 Task: Forward email as attachment with the signature Gunner Ward with the subject Cancellation of a meeting from softage.8@softage.net to softage.7@softage.net and softage.9@softage.net with BCC to softage.10@softage.net with the message I am writing to confirm the details of the project scope document.
Action: Mouse moved to (89, 104)
Screenshot: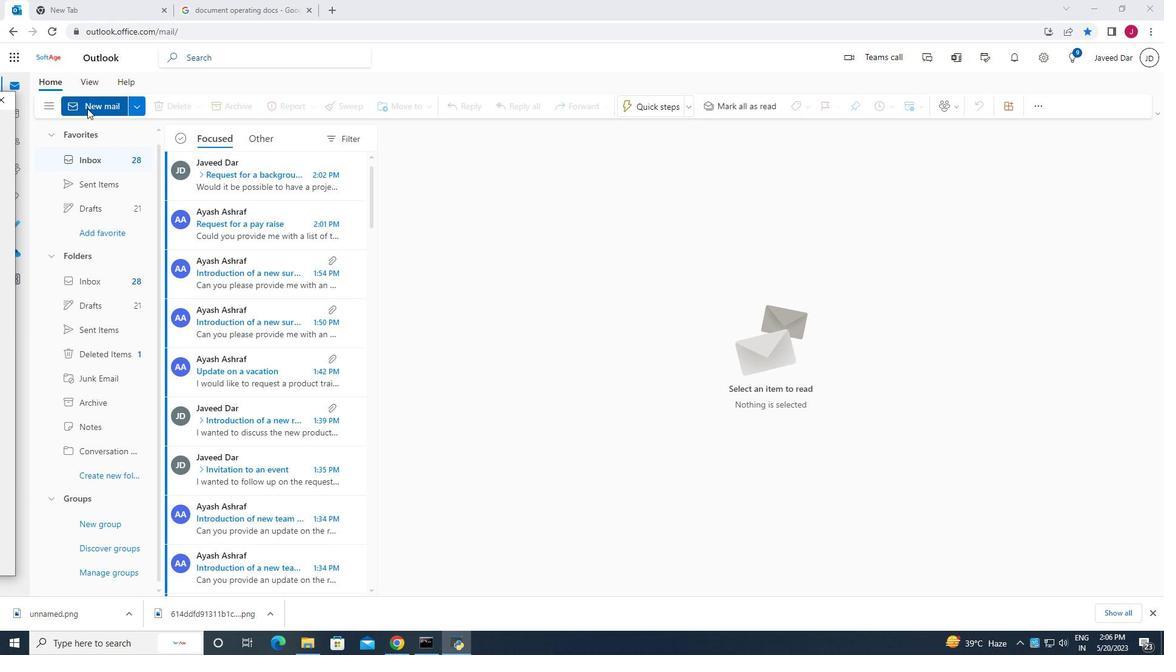 
Action: Mouse pressed left at (89, 104)
Screenshot: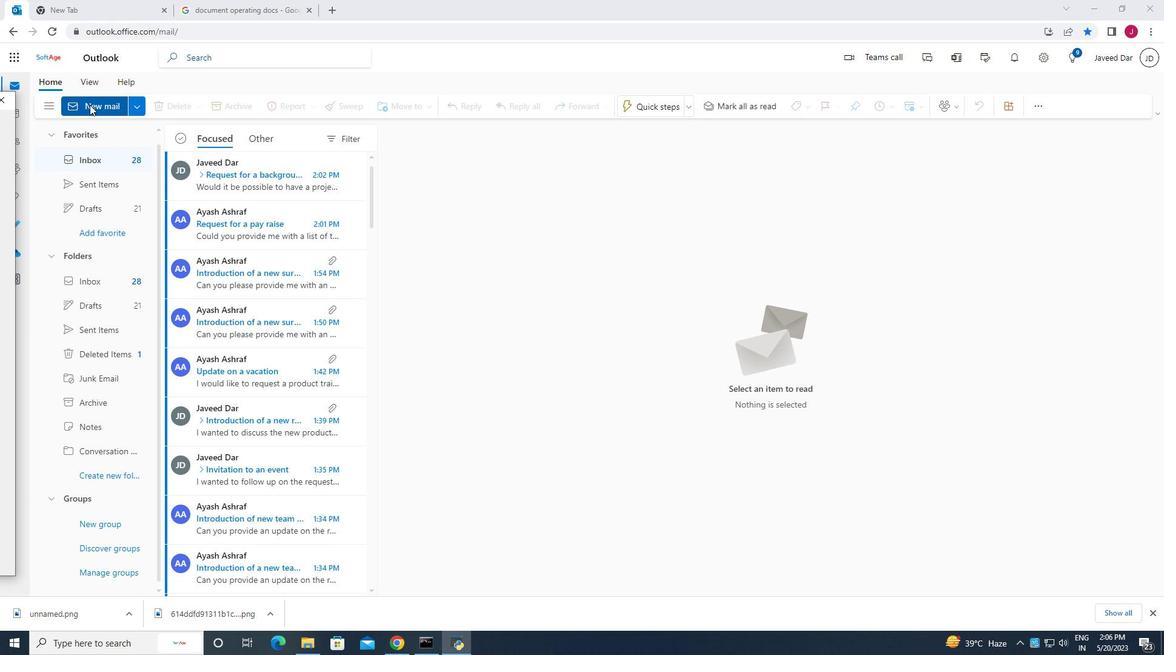 
Action: Mouse moved to (428, 232)
Screenshot: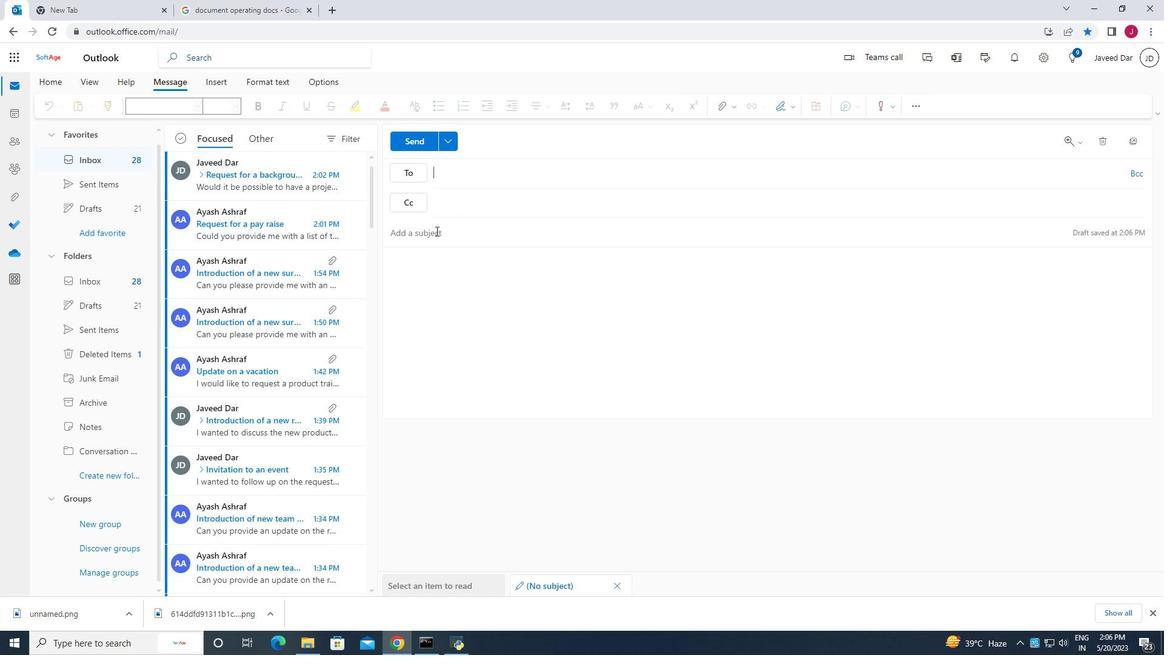 
Action: Mouse pressed left at (428, 232)
Screenshot: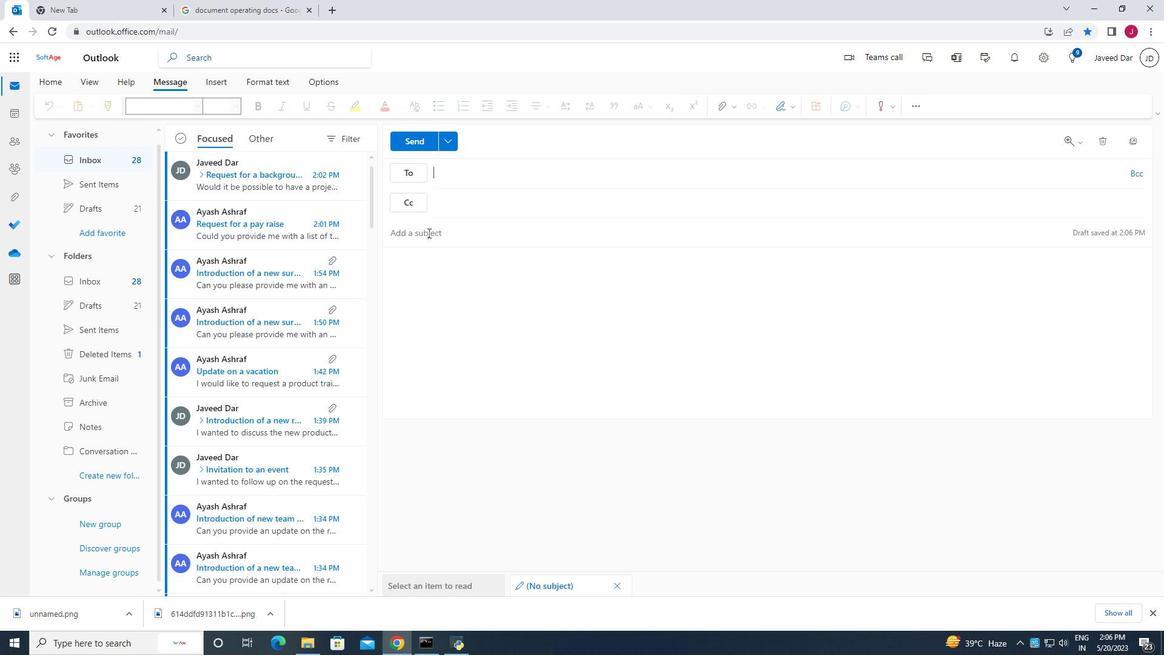 
Action: Key pressed <Key.caps_lock>C<Key.caps_lock>ancelle<Key.backspace>tion<Key.space>of<Key.space>a<Key.space>meeting<Key.space>
Screenshot: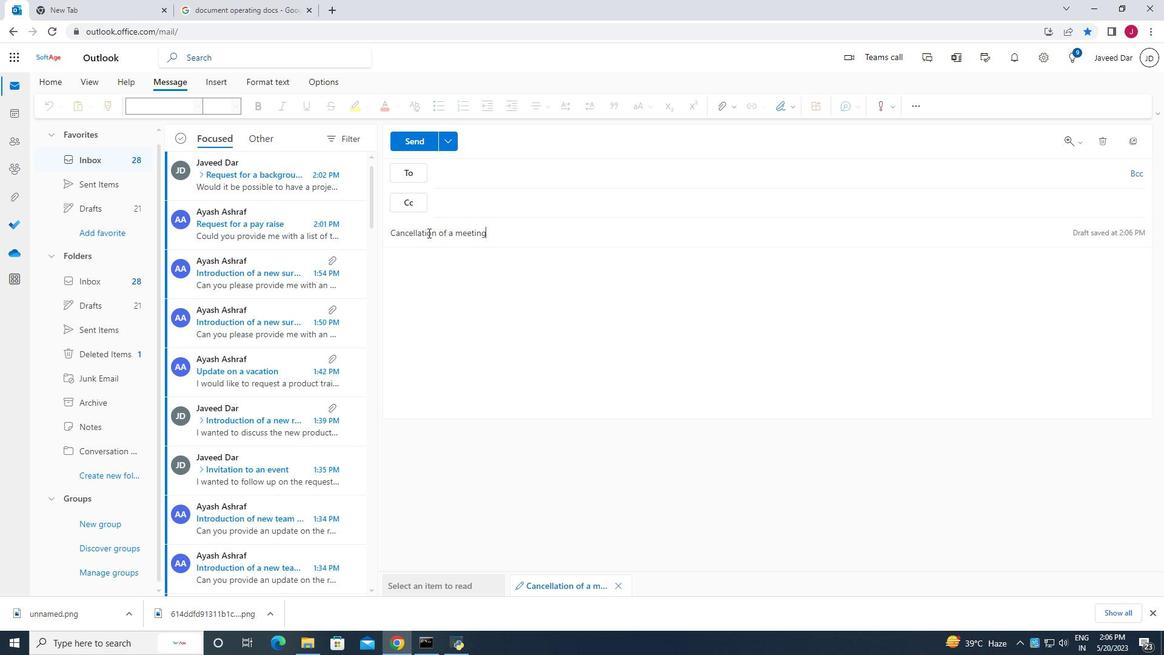 
Action: Mouse moved to (777, 111)
Screenshot: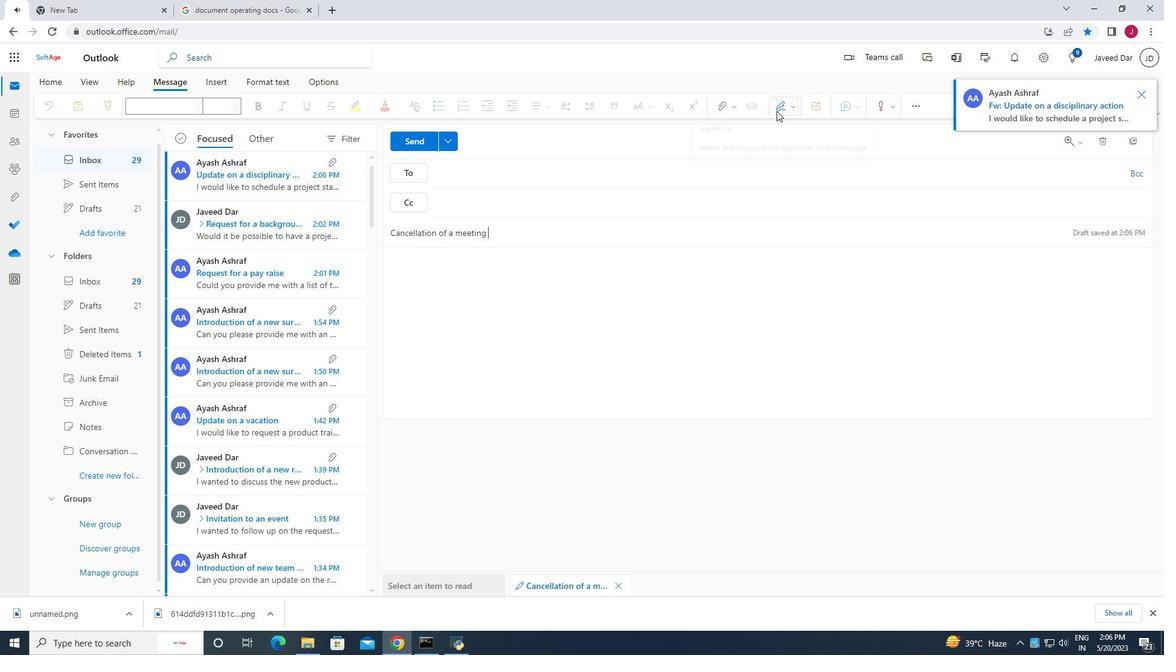 
Action: Mouse pressed left at (777, 111)
Screenshot: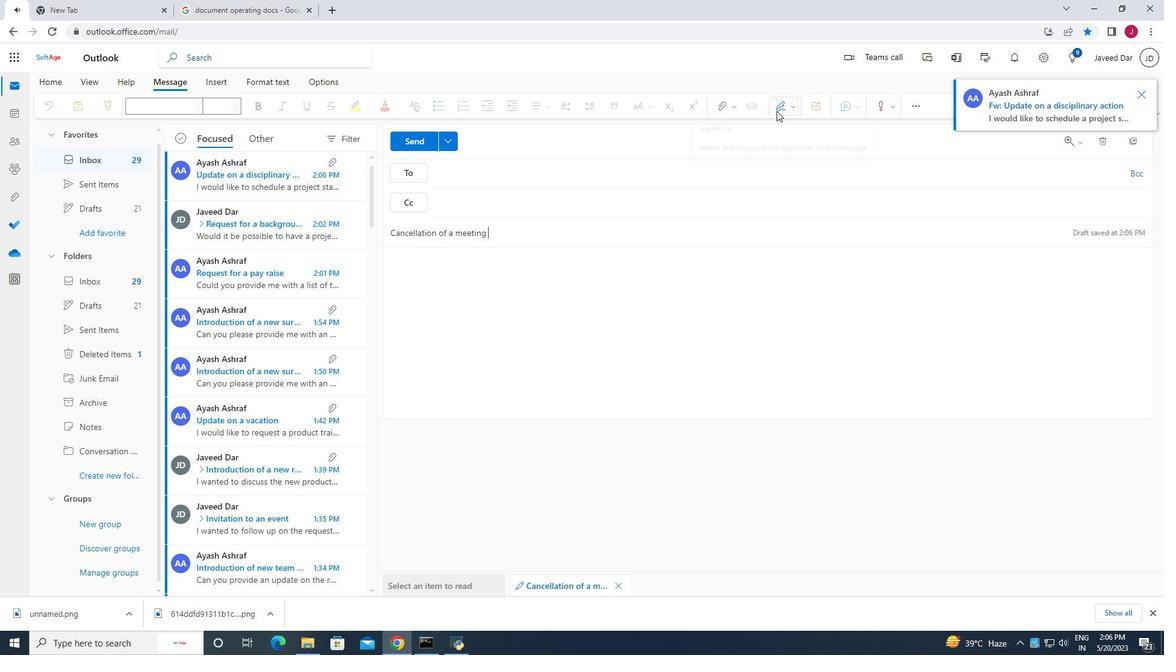 
Action: Mouse moved to (741, 156)
Screenshot: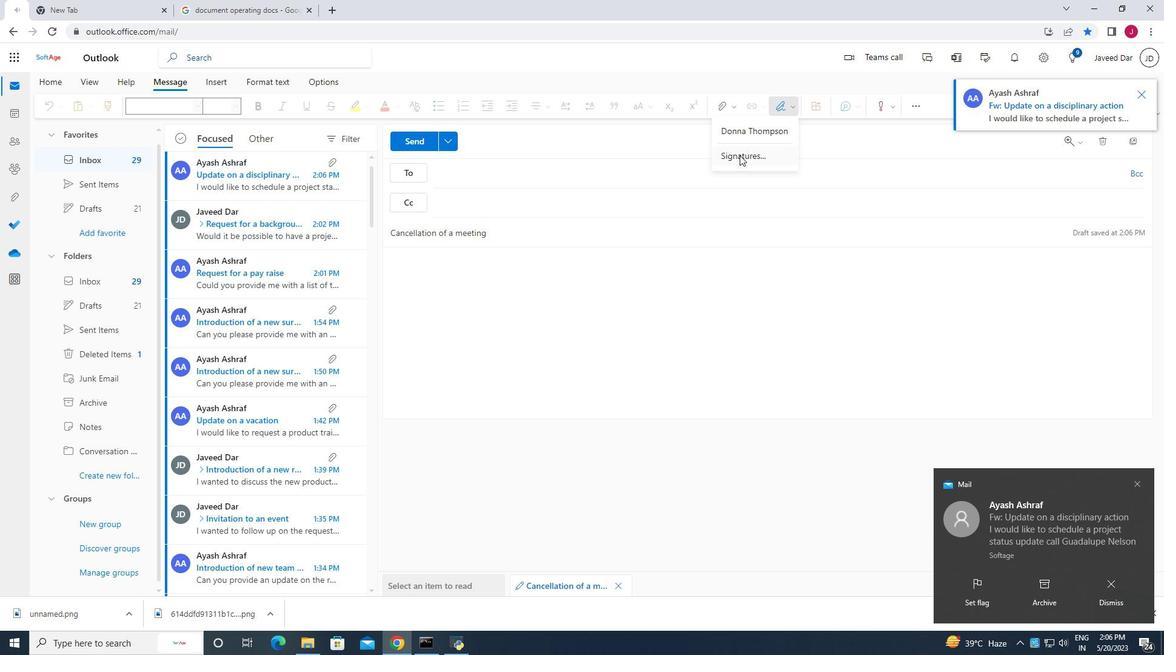 
Action: Mouse pressed left at (741, 156)
Screenshot: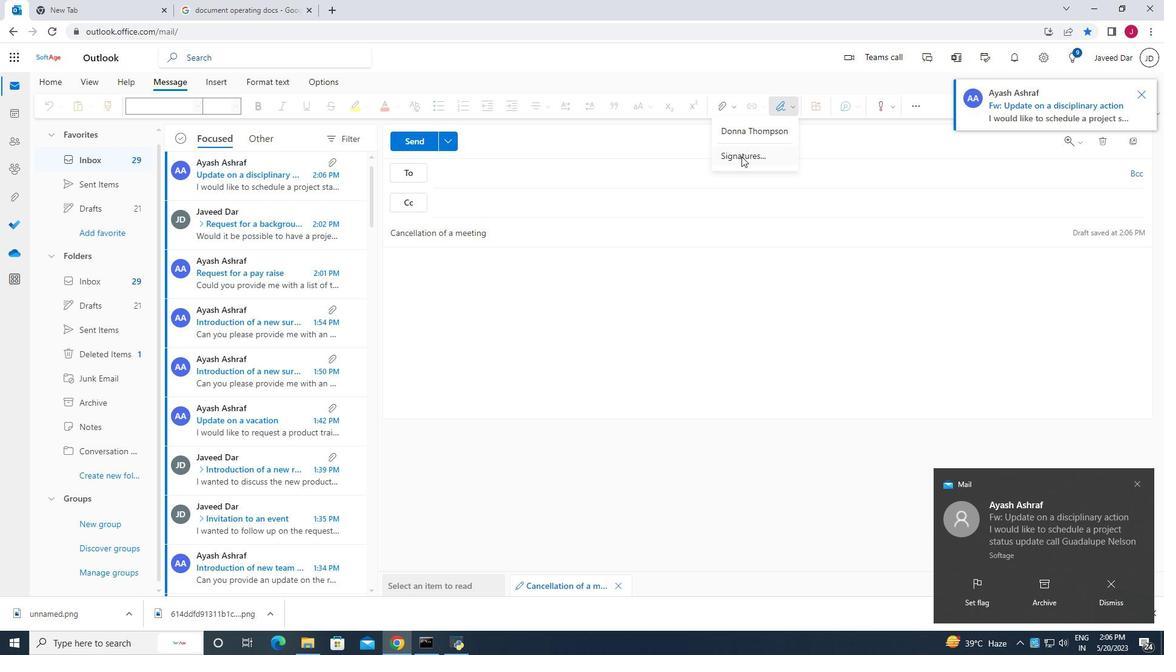 
Action: Mouse moved to (828, 206)
Screenshot: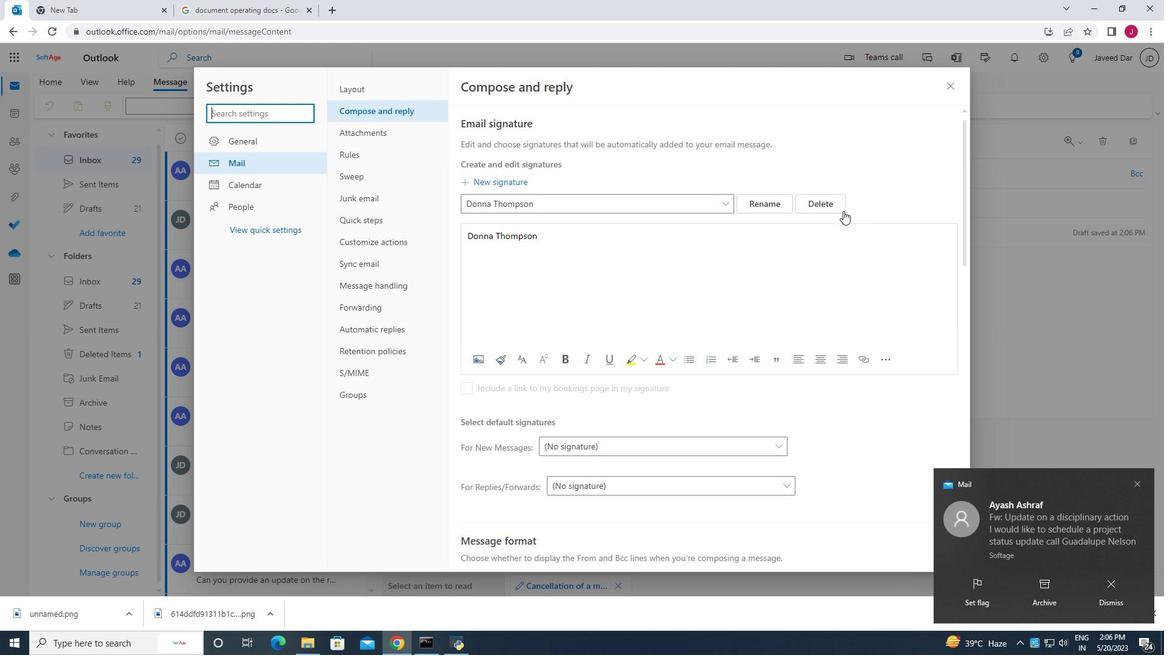 
Action: Mouse pressed left at (828, 206)
Screenshot: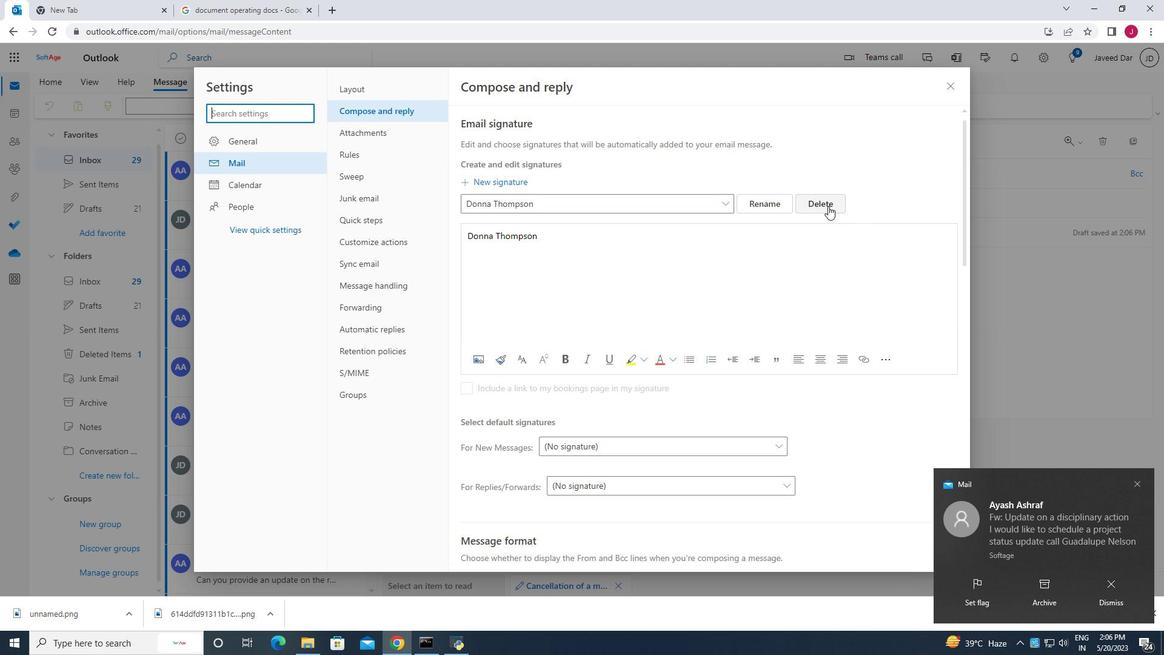 
Action: Mouse moved to (1137, 484)
Screenshot: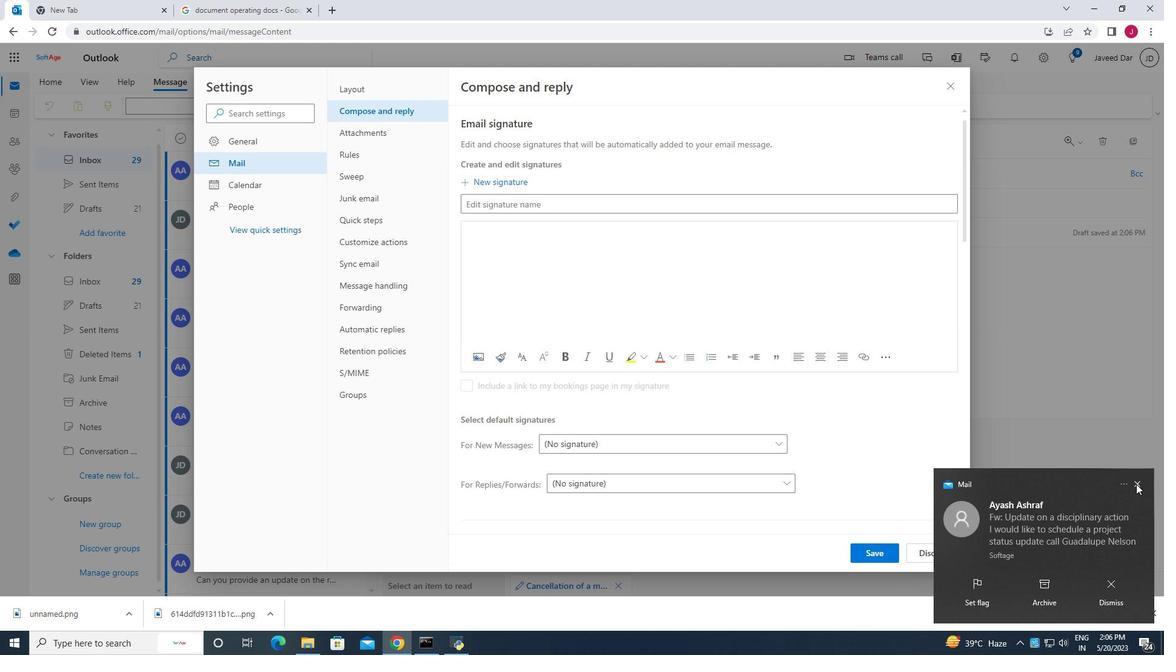 
Action: Mouse pressed left at (1137, 484)
Screenshot: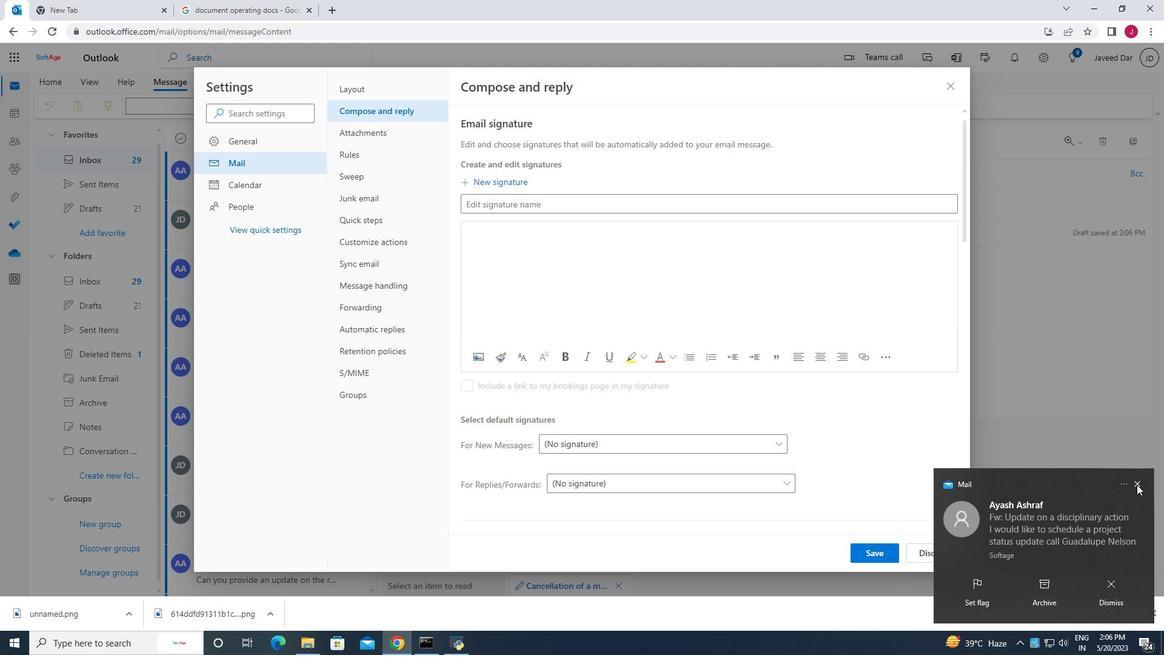 
Action: Mouse moved to (497, 201)
Screenshot: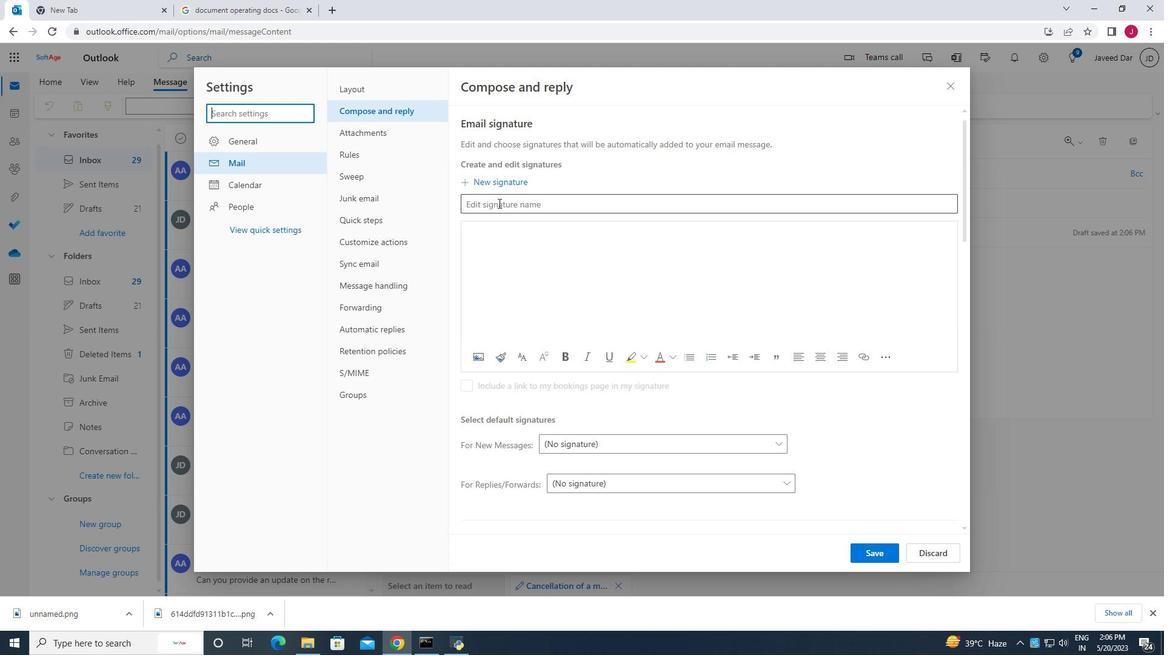 
Action: Mouse pressed left at (497, 201)
Screenshot: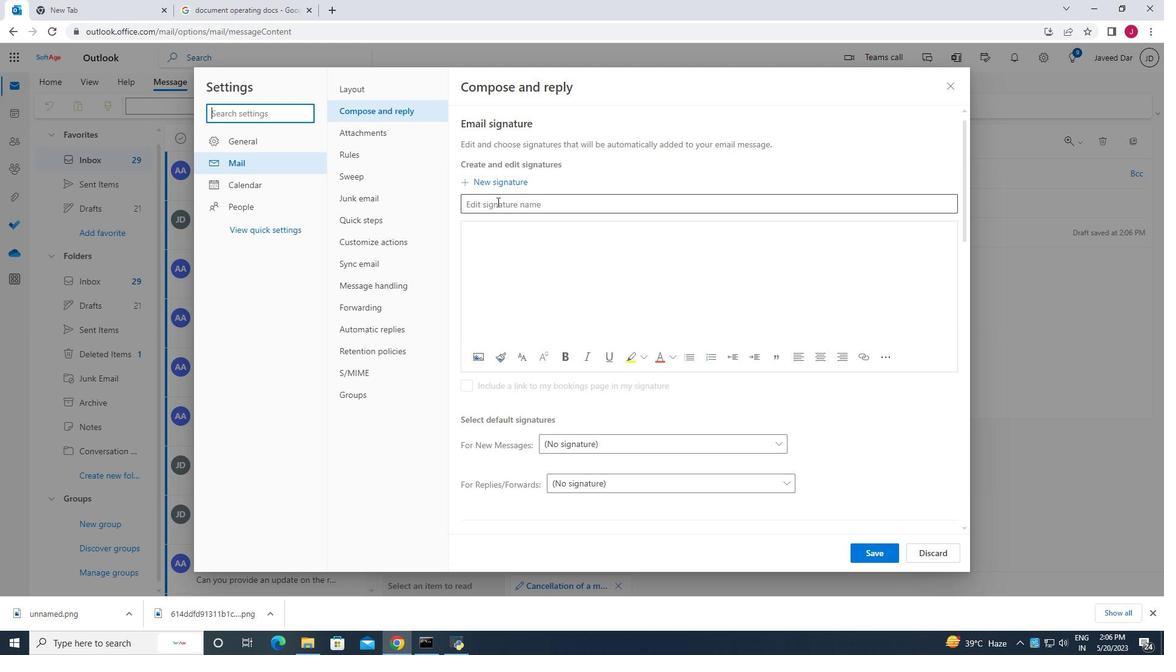 
Action: Key pressed <Key.caps_lock>G<Key.caps_lock>unner<Key.space><Key.caps_lock>W<Key.caps_lock>ard<Key.space>
Screenshot: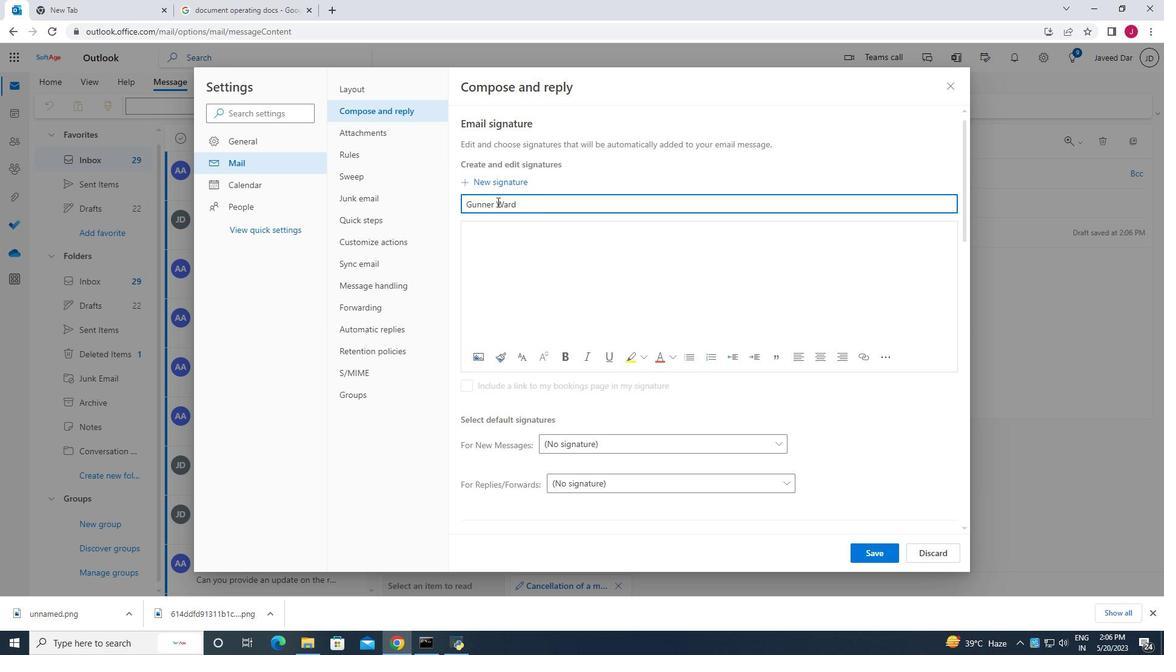 
Action: Mouse moved to (494, 238)
Screenshot: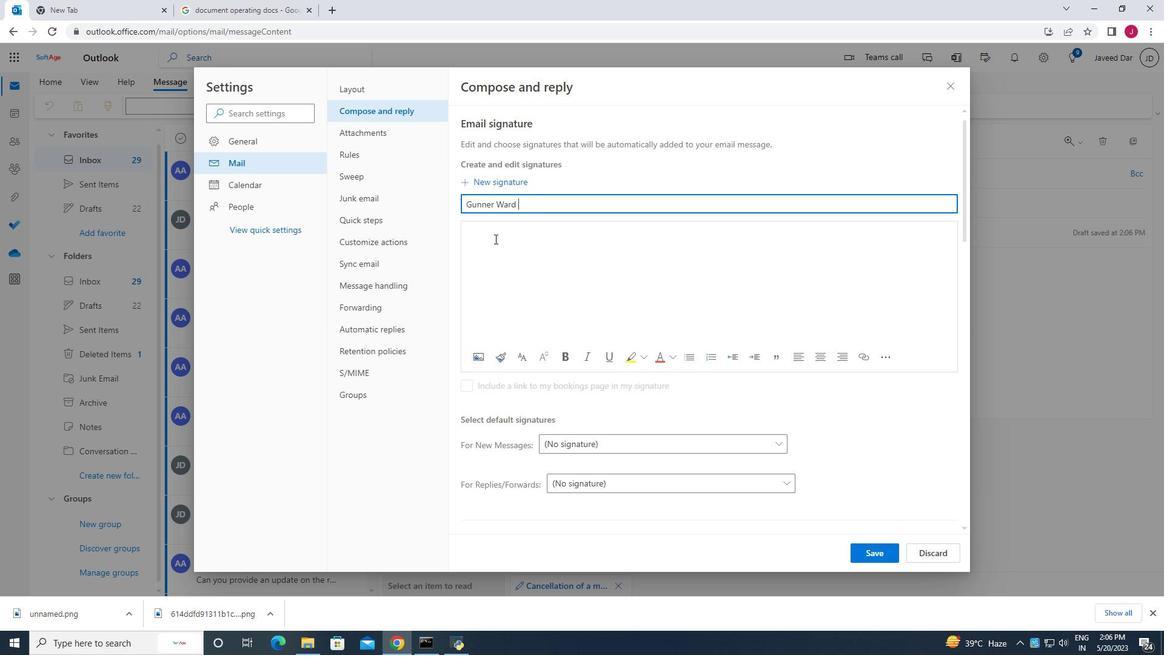 
Action: Mouse pressed left at (494, 238)
Screenshot: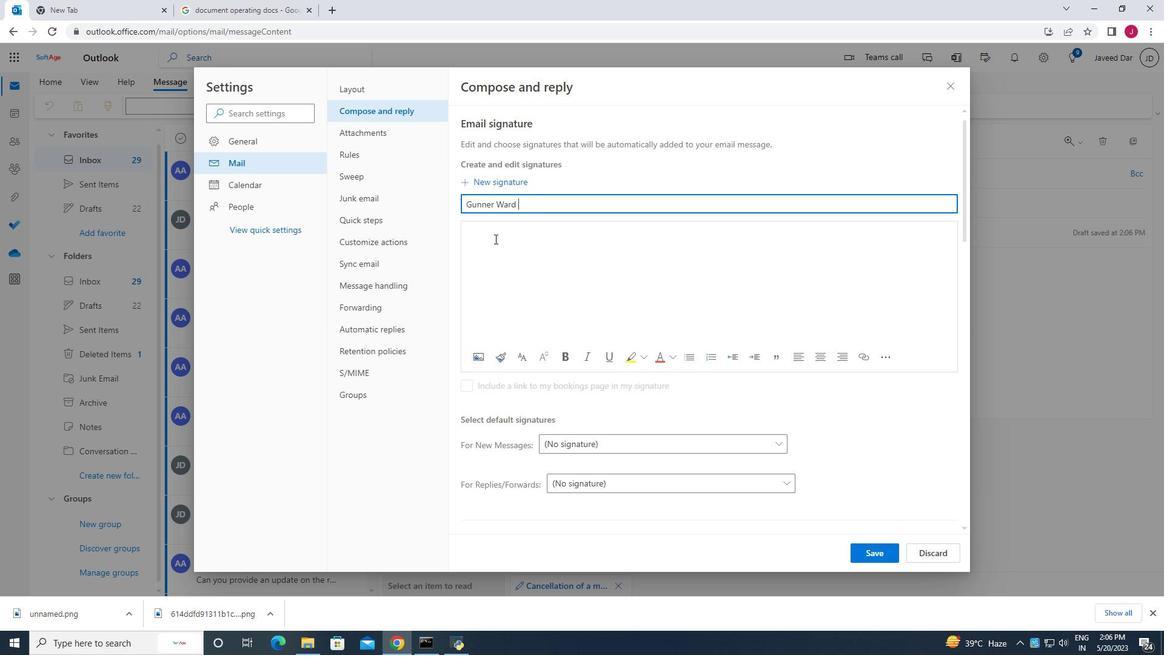 
Action: Mouse moved to (492, 238)
Screenshot: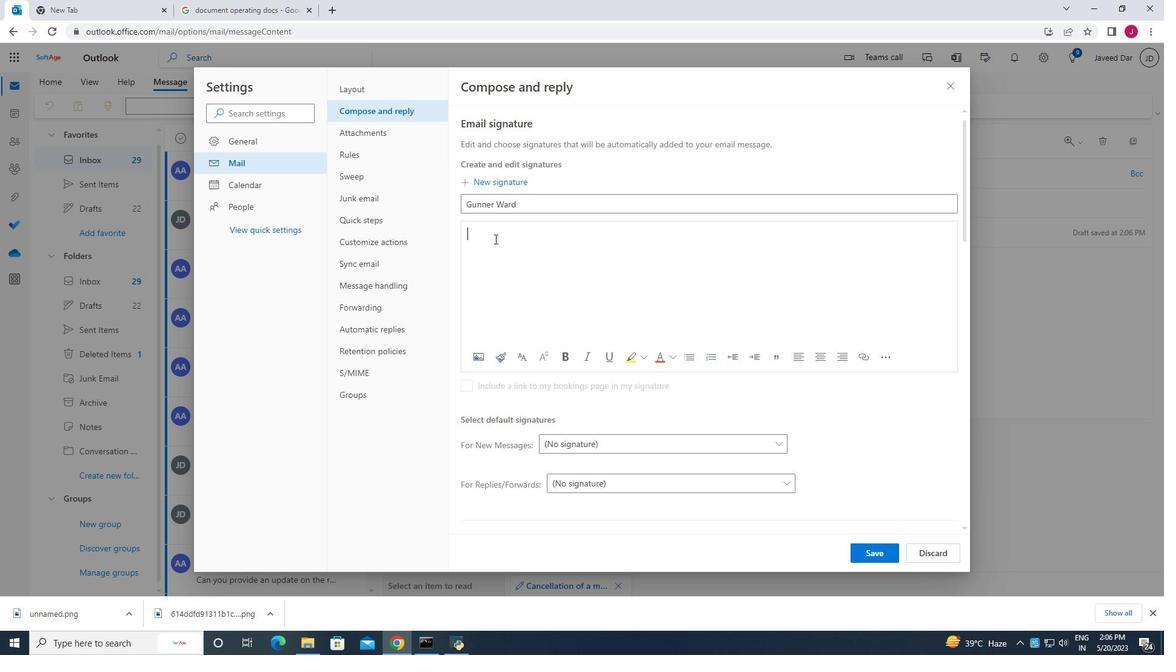 
Action: Key pressed <Key.caps_lock>G<Key.caps_lock>unner<Key.space><Key.caps_lock>W<Key.caps_lock>ard
Screenshot: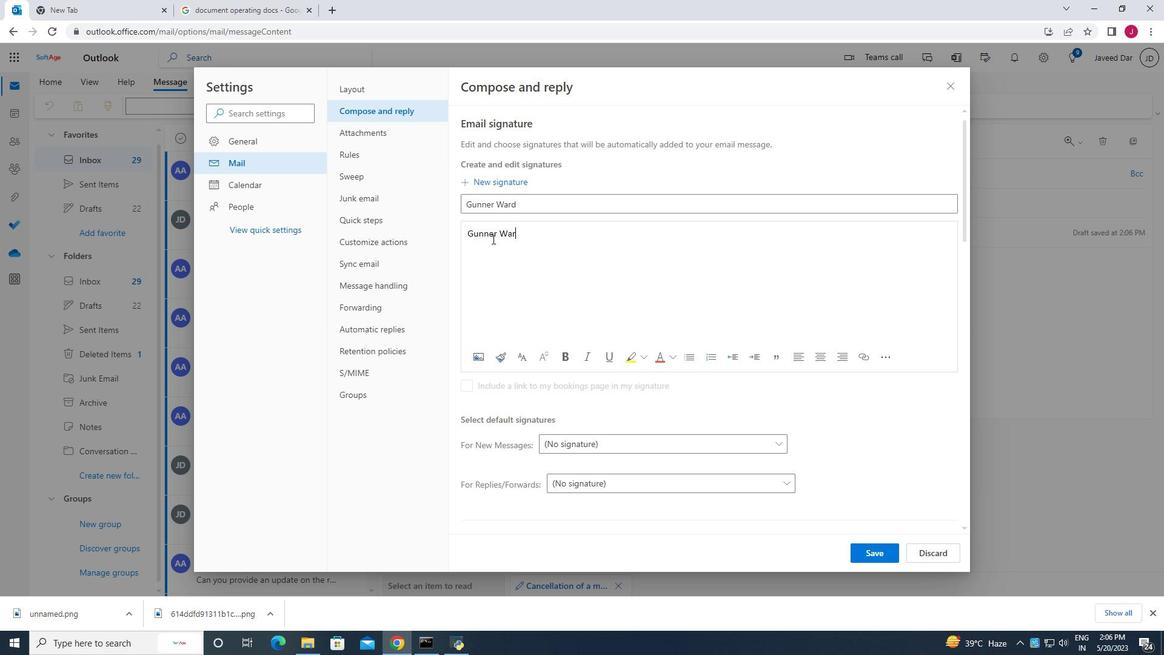 
Action: Mouse moved to (874, 555)
Screenshot: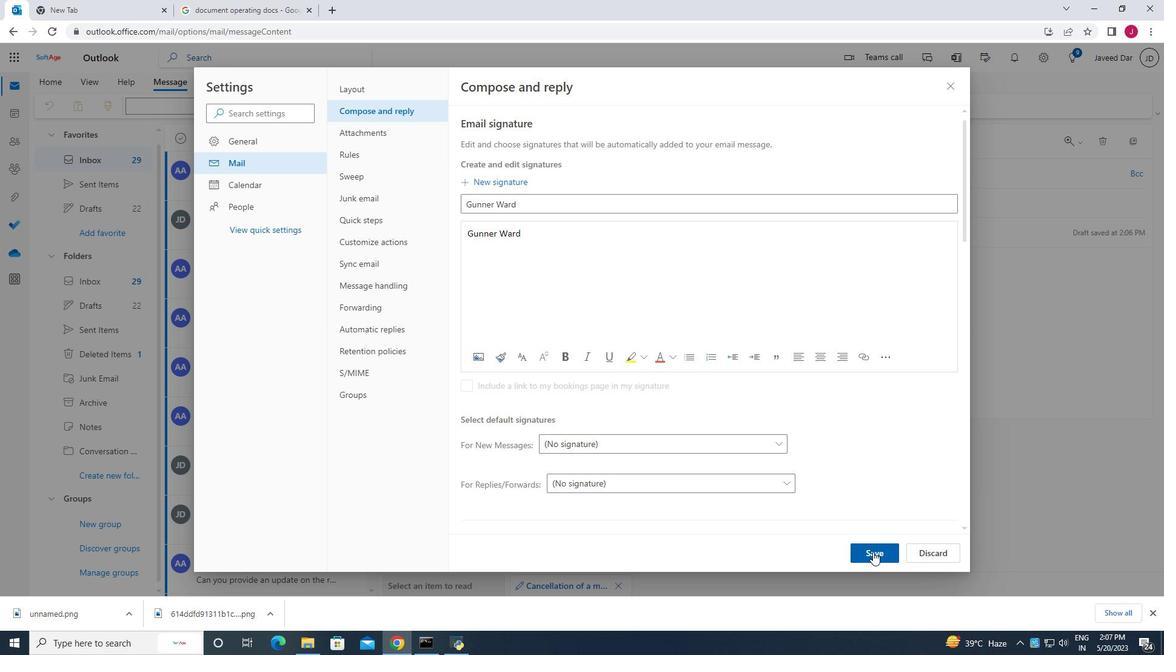 
Action: Mouse pressed left at (874, 555)
Screenshot: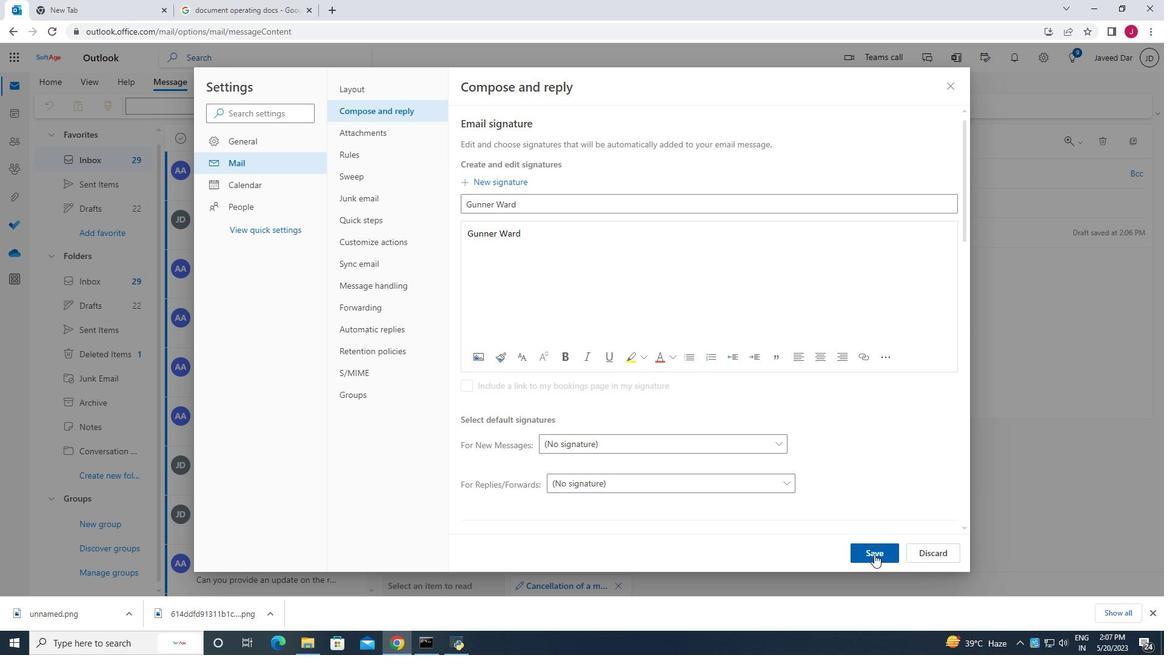 
Action: Mouse moved to (955, 85)
Screenshot: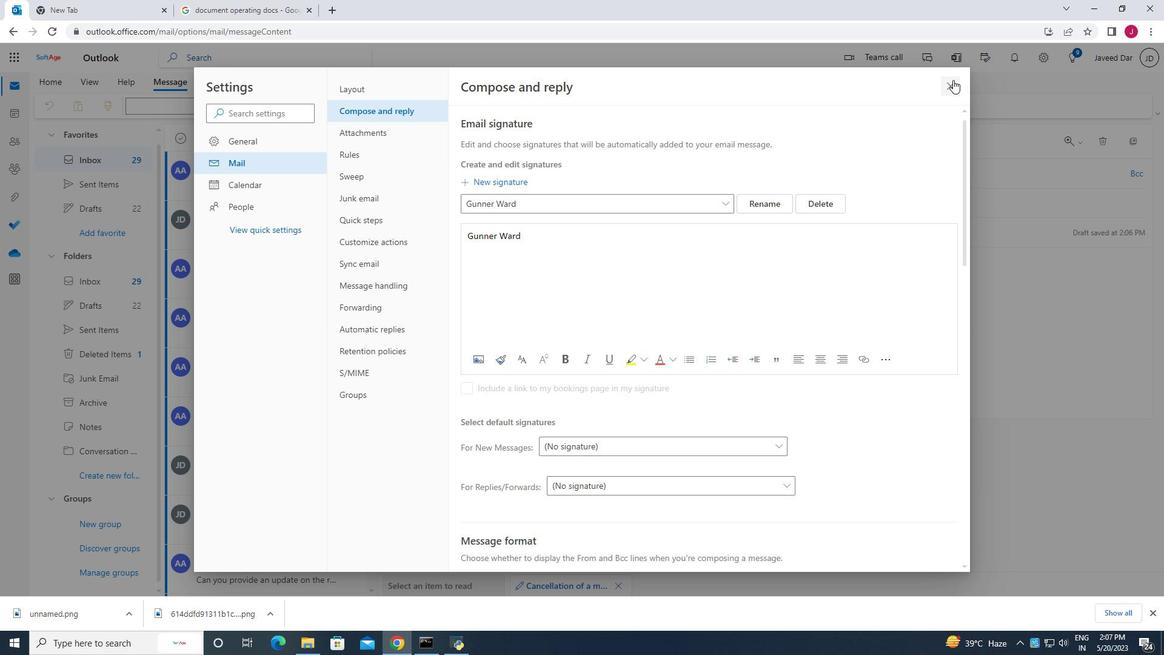 
Action: Mouse pressed left at (955, 85)
Screenshot: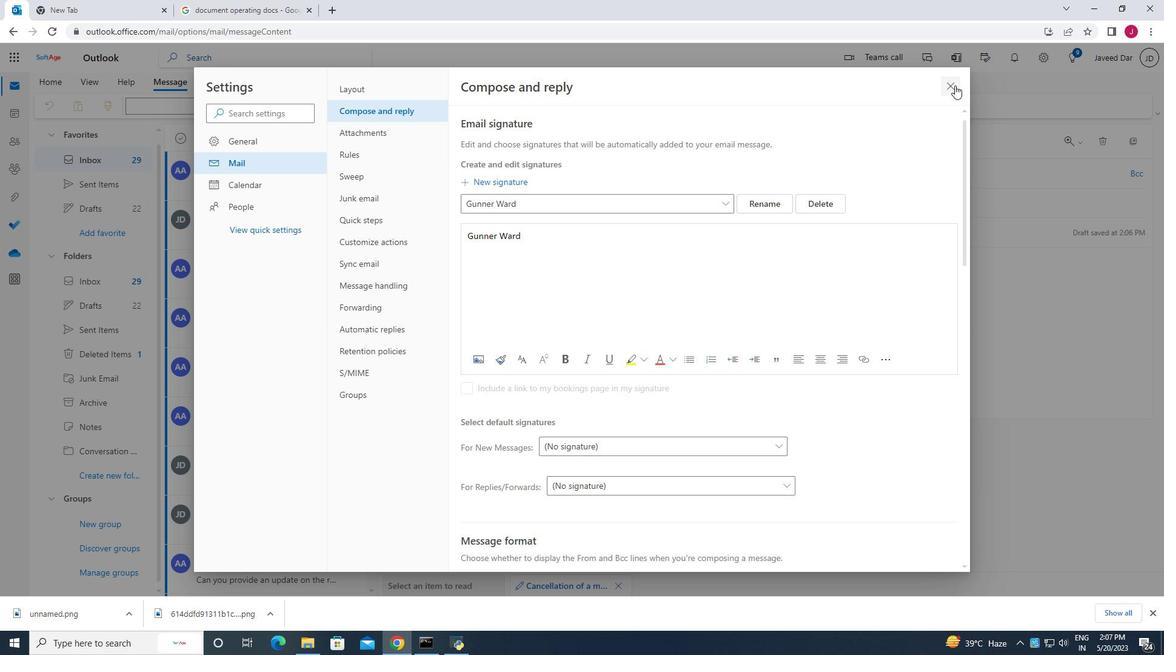 
Action: Mouse moved to (783, 106)
Screenshot: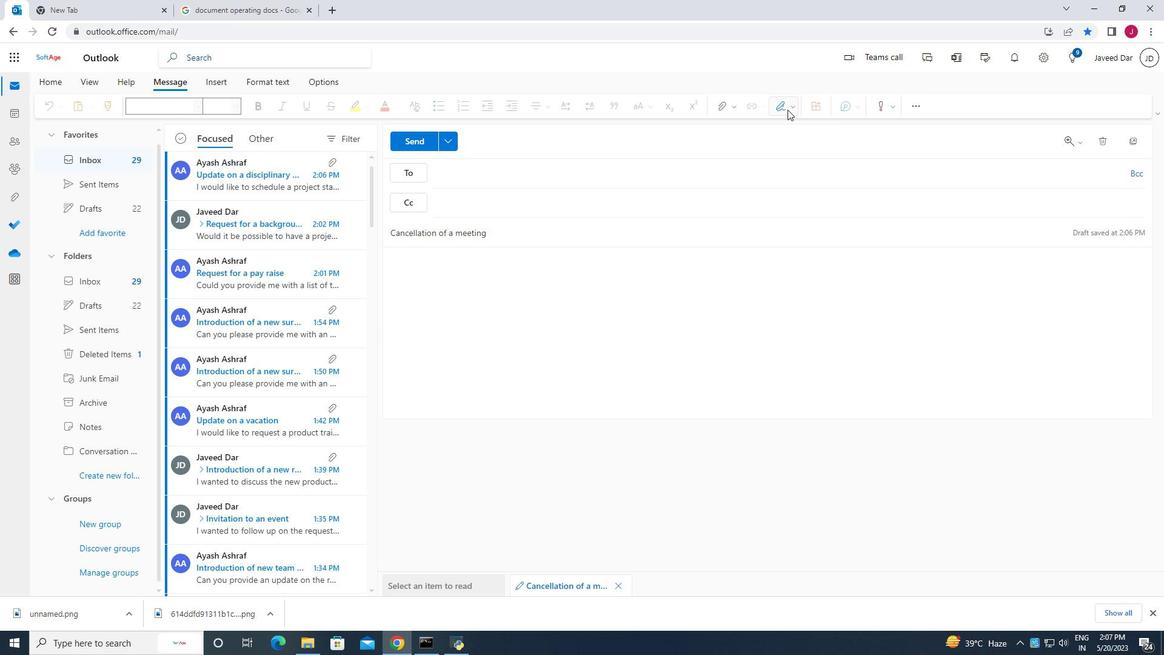 
Action: Mouse pressed left at (783, 106)
Screenshot: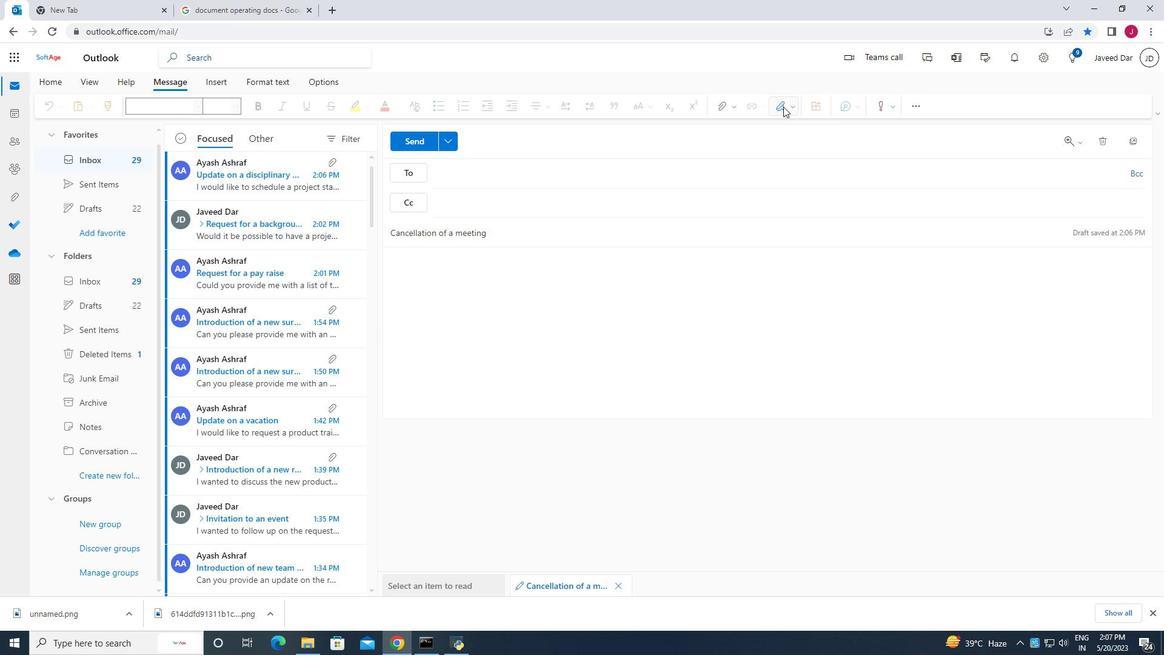 
Action: Mouse moved to (764, 132)
Screenshot: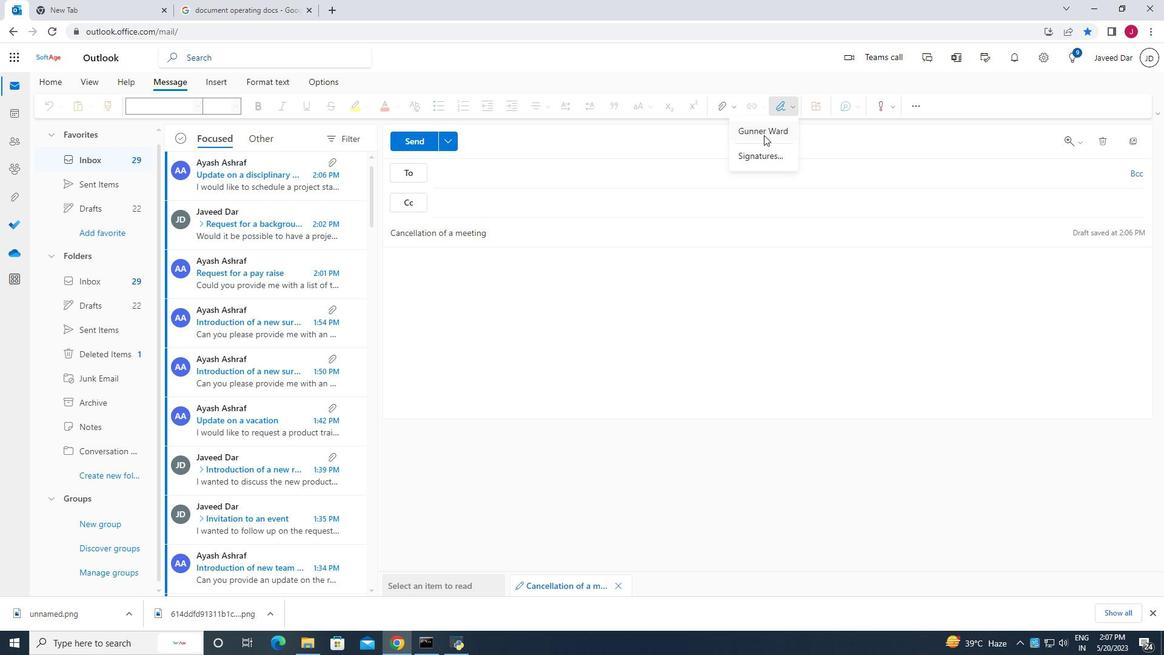 
Action: Mouse pressed left at (764, 132)
Screenshot: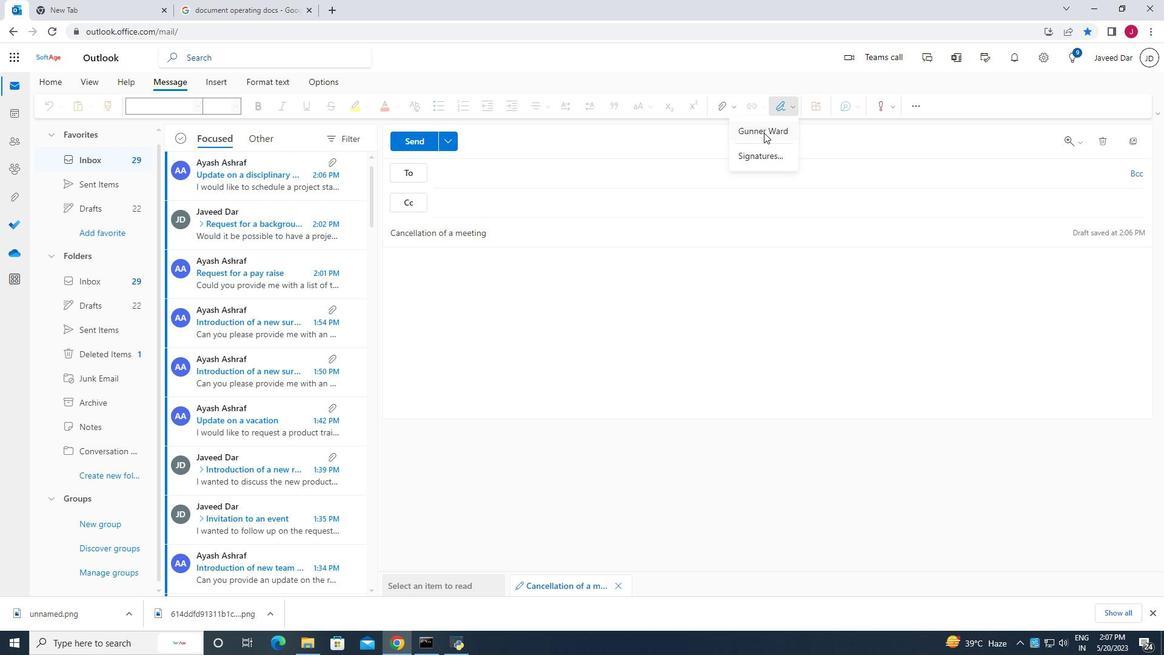 
Action: Mouse moved to (395, 260)
Screenshot: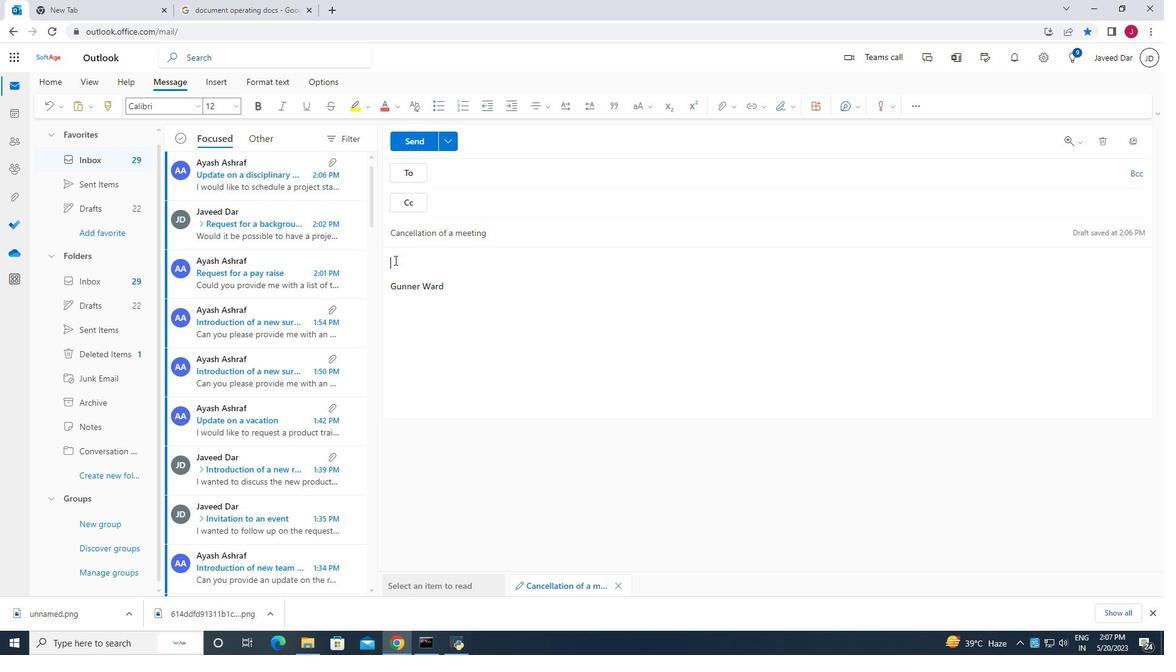 
Action: Mouse pressed left at (395, 260)
Screenshot: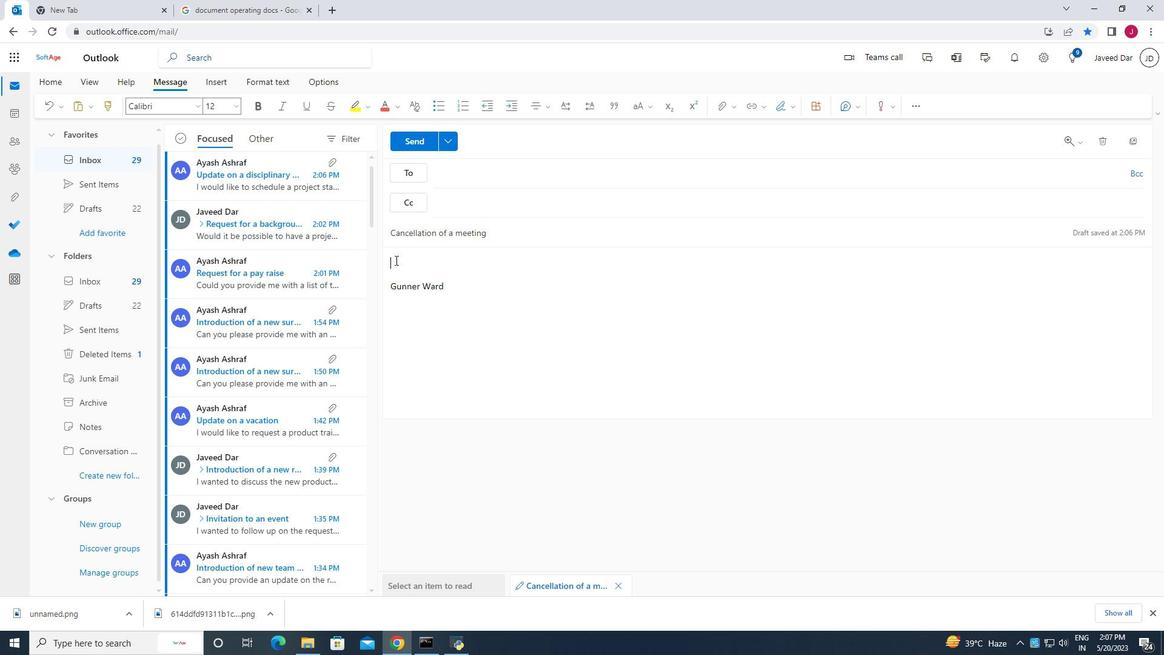 
Action: Key pressed <Key.caps_lock>I<Key.caps_lock><Key.space>am<Key.space>writing<Key.space>to<Key.space>confirm<Key.space>the<Key.space>details<Key.space>of<Key.space>the<Key.space>project<Key.space>scope<Key.space>document.
Screenshot: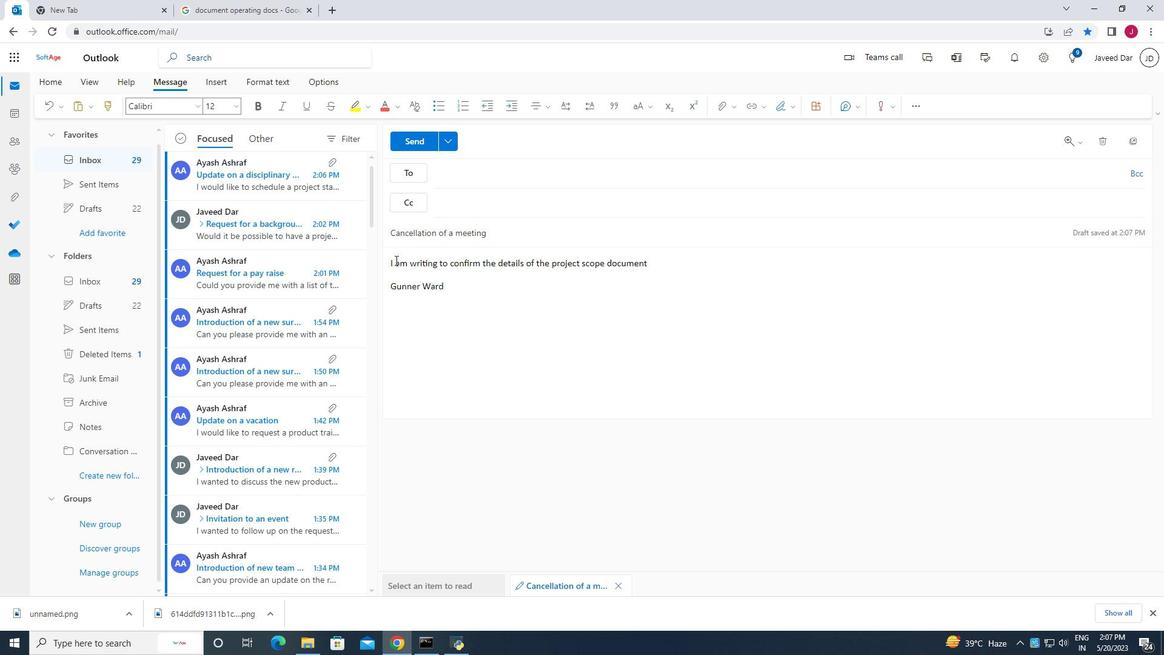 
Action: Mouse moved to (467, 164)
Screenshot: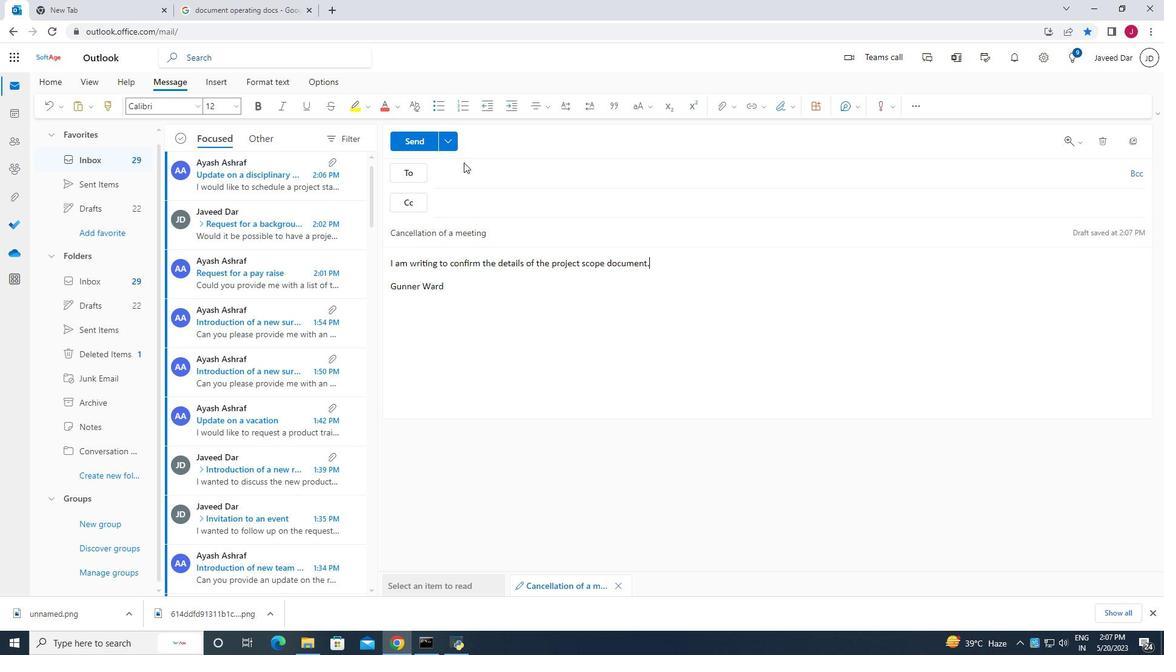 
Action: Mouse pressed left at (467, 164)
Screenshot: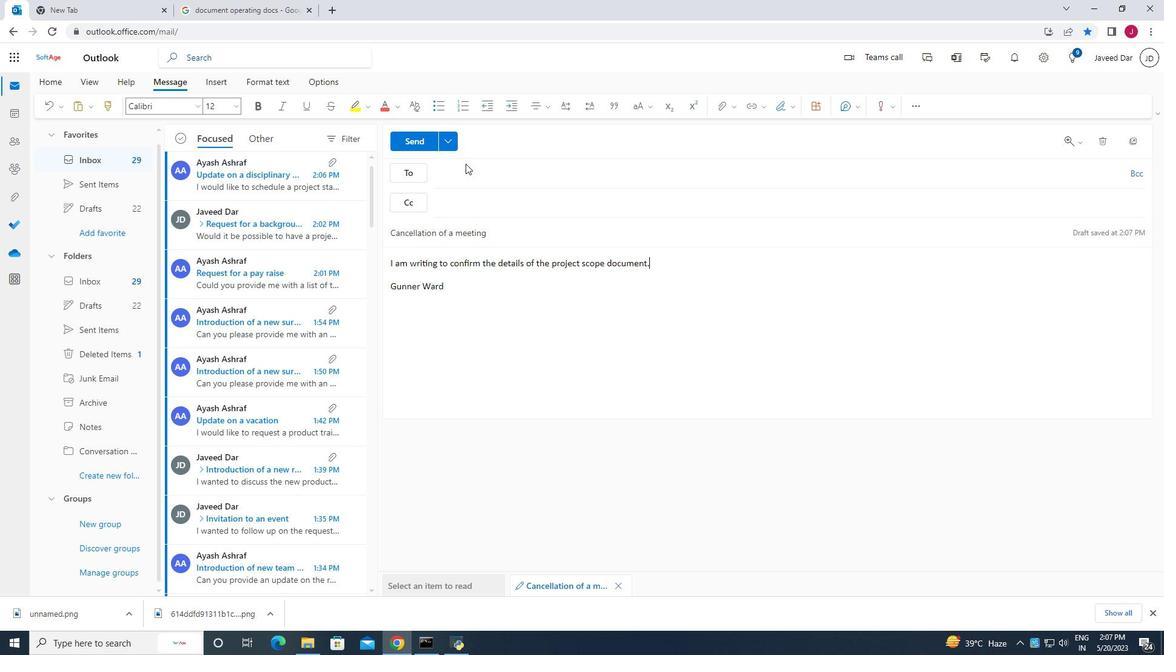 
Action: Key pressed sogtah<Key.backspace><Key.backspace>
Screenshot: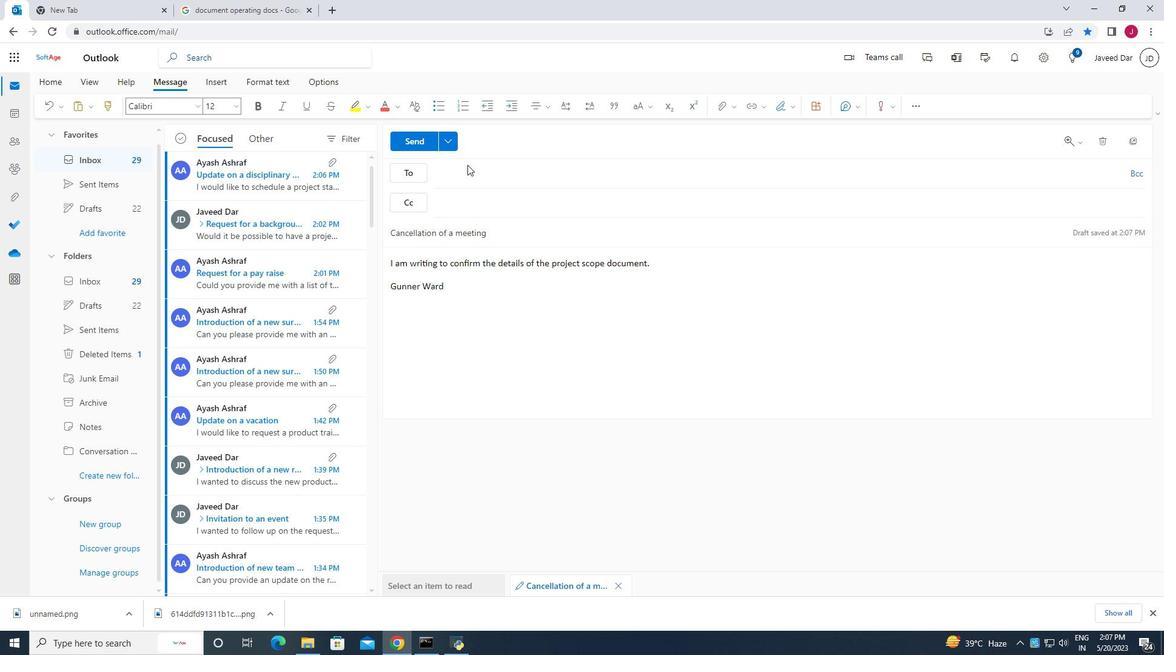 
Action: Mouse moved to (471, 167)
Screenshot: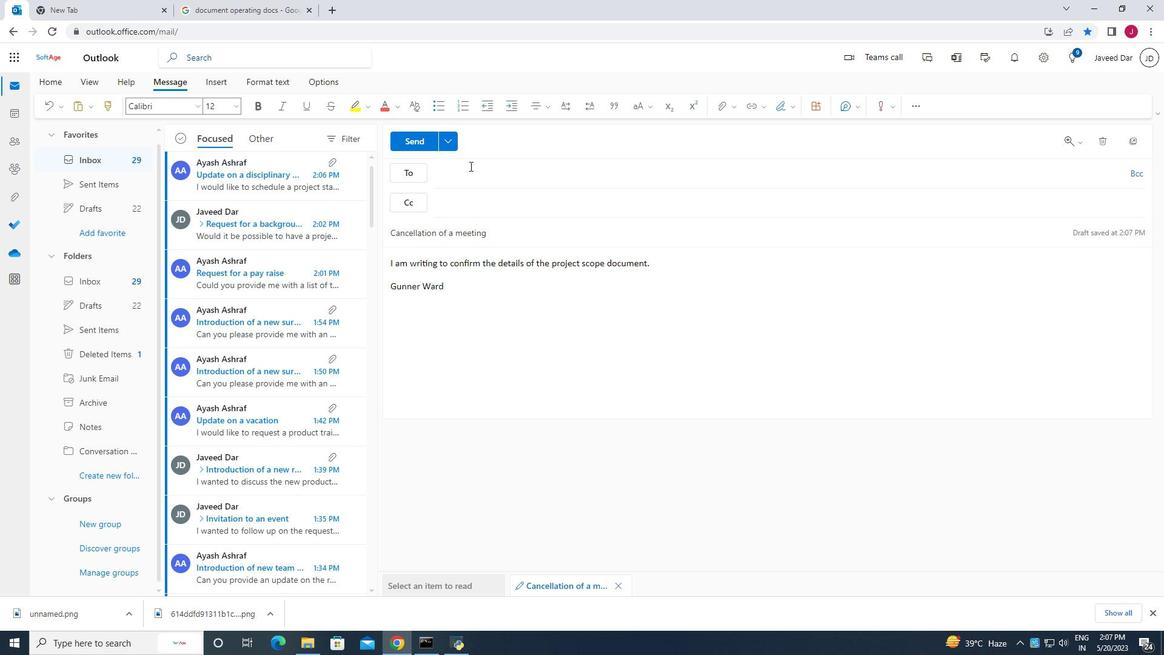 
Action: Mouse pressed left at (471, 167)
Screenshot: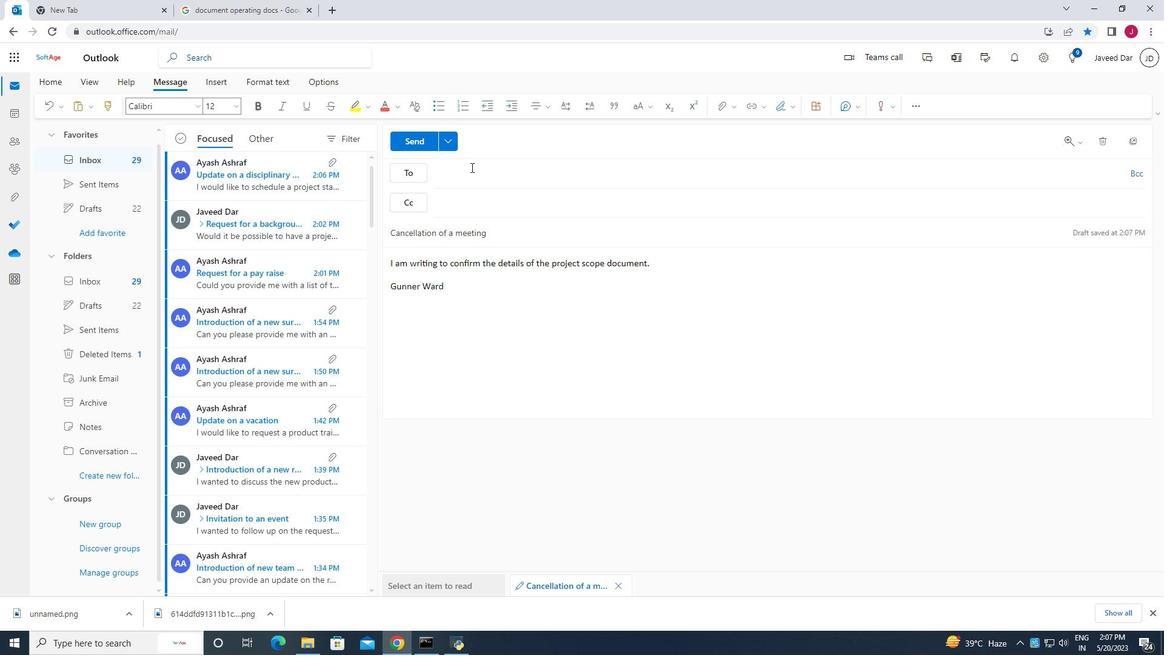 
Action: Mouse moved to (472, 167)
Screenshot: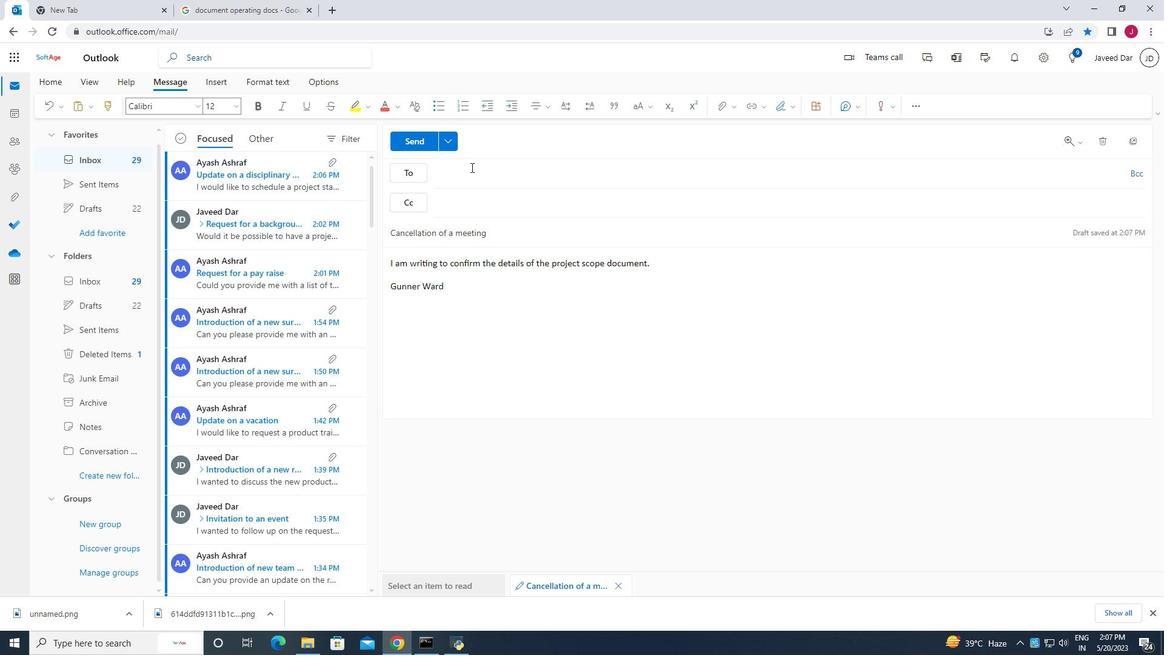 
Action: Key pressed softage.7
Screenshot: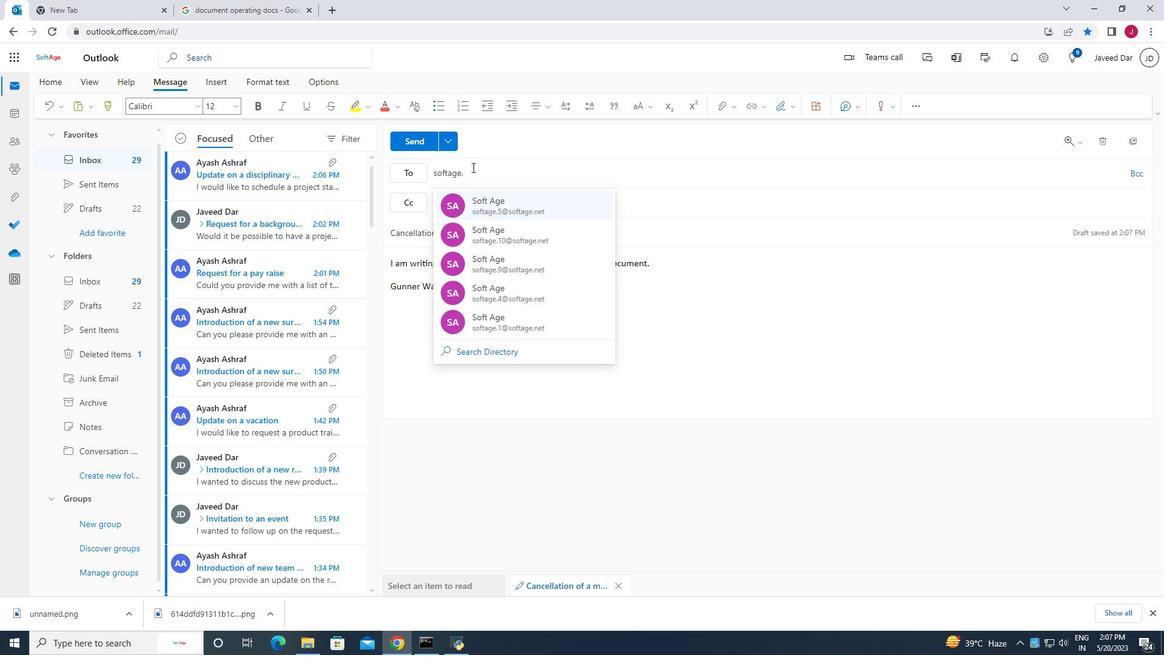 
Action: Mouse moved to (550, 319)
Screenshot: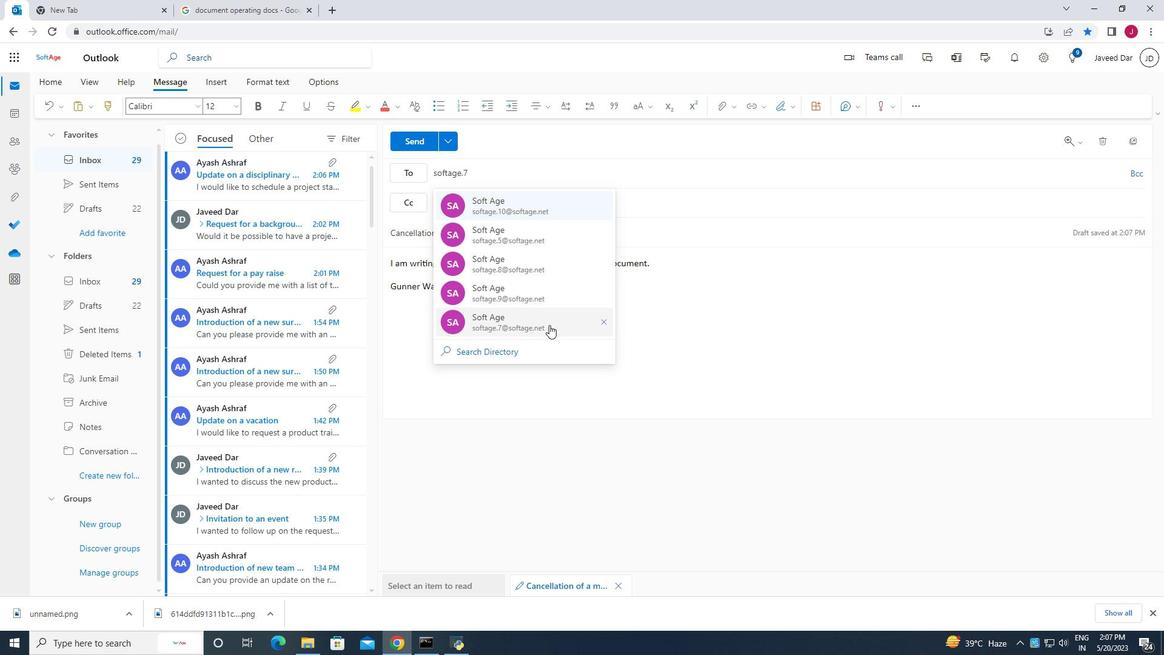 
Action: Mouse pressed left at (550, 319)
Screenshot: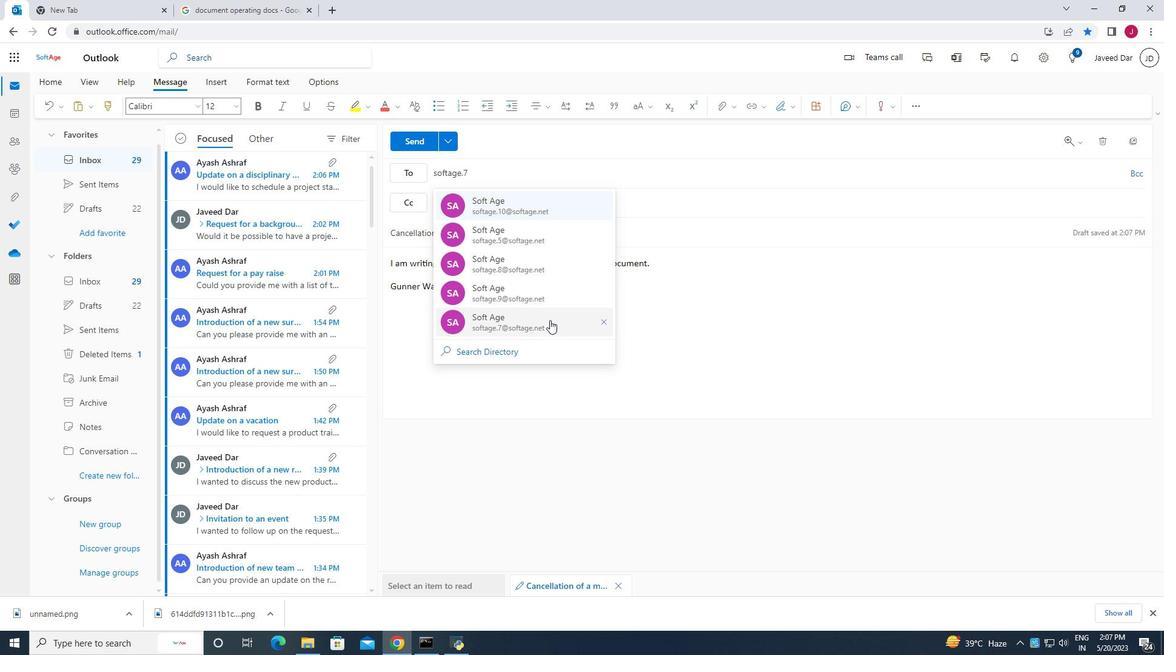 
Action: Mouse moved to (547, 181)
Screenshot: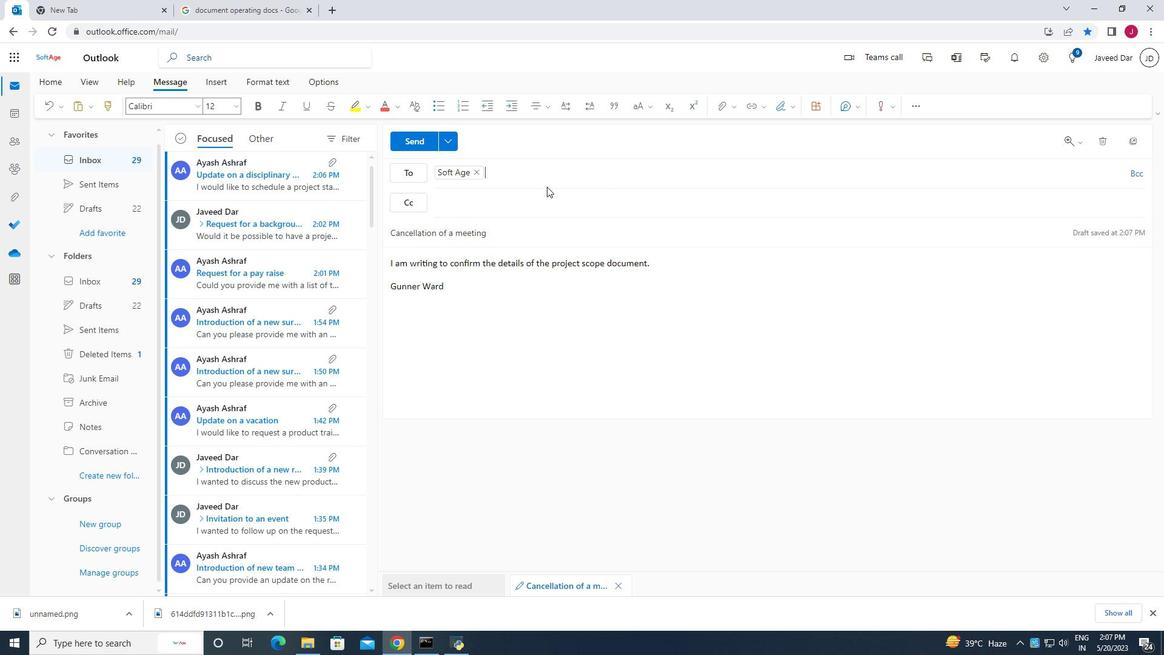 
Action: Key pressed softage.8
Screenshot: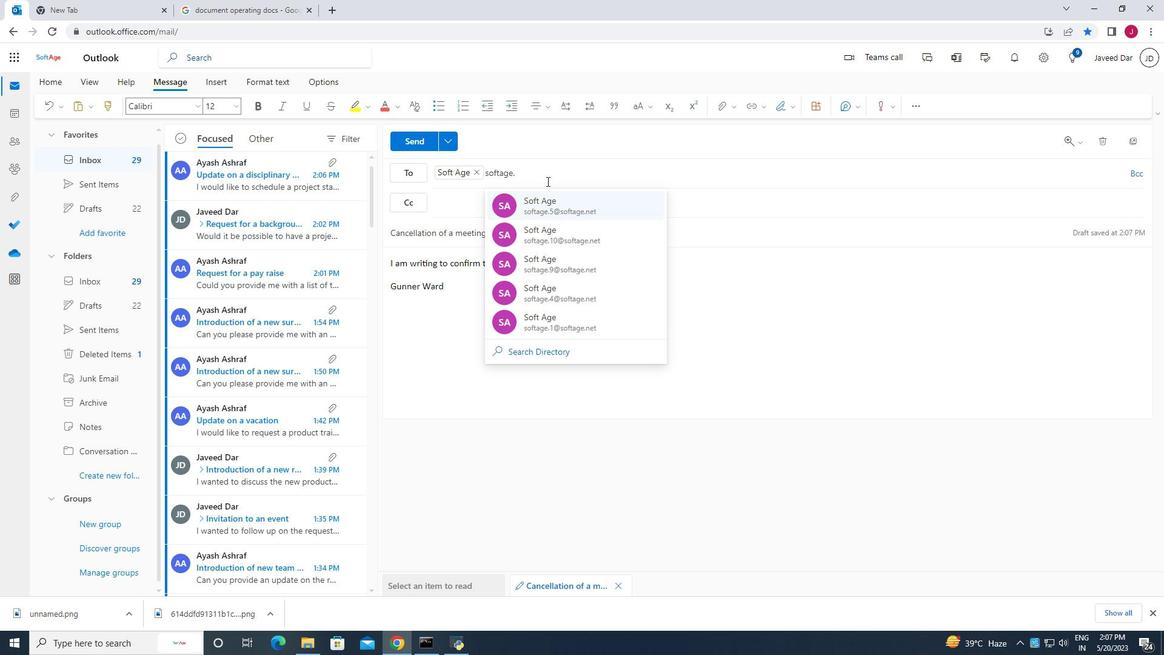 
Action: Mouse moved to (611, 262)
Screenshot: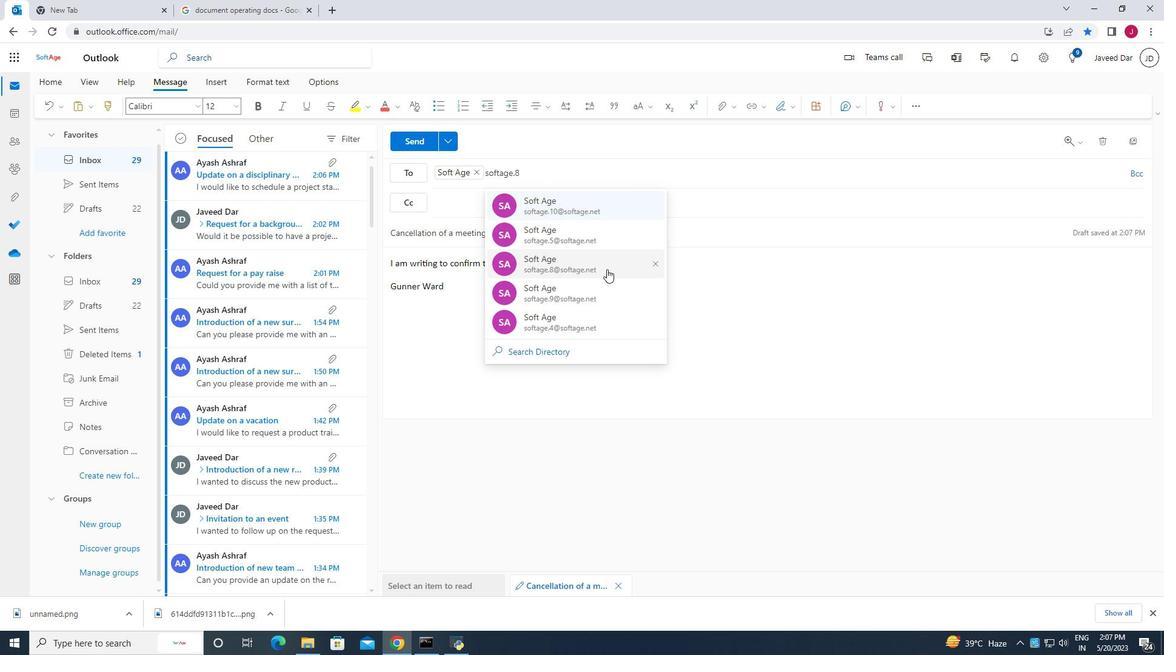 
Action: Mouse pressed left at (611, 262)
Screenshot: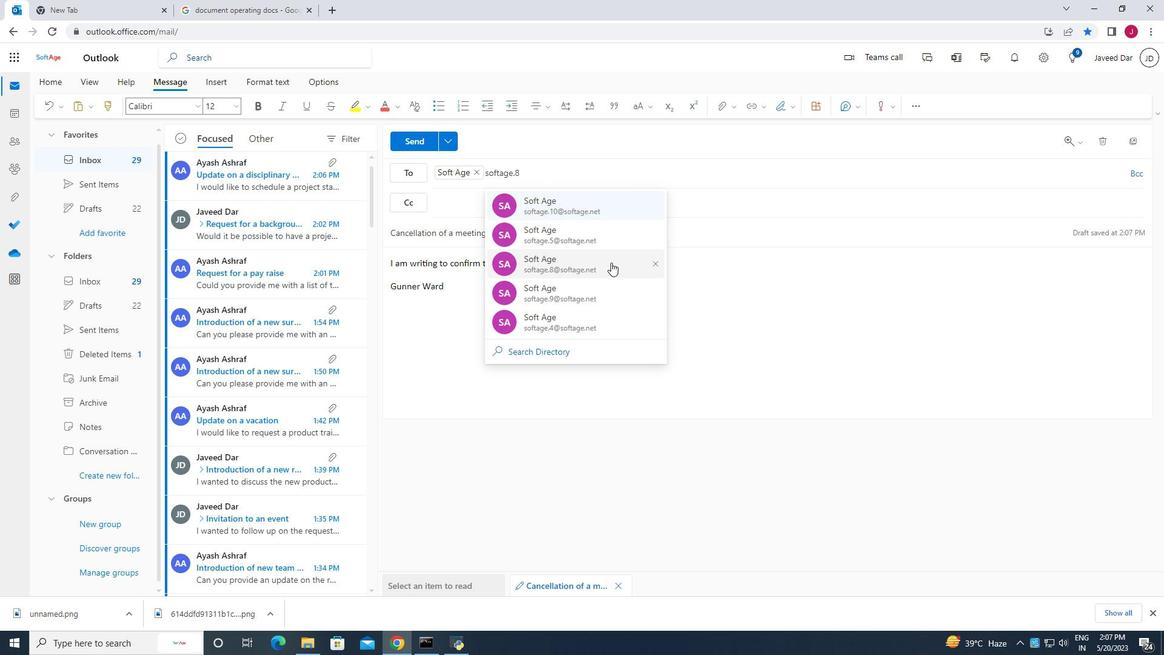 
Action: Mouse moved to (528, 174)
Screenshot: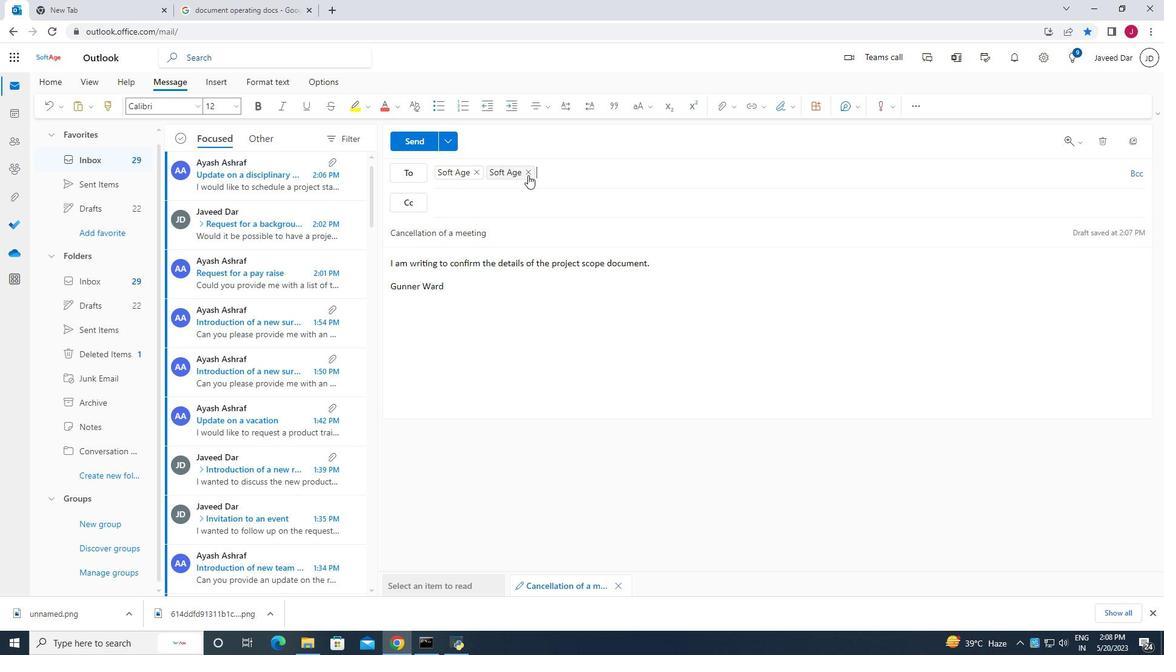 
Action: Mouse pressed left at (528, 174)
Screenshot: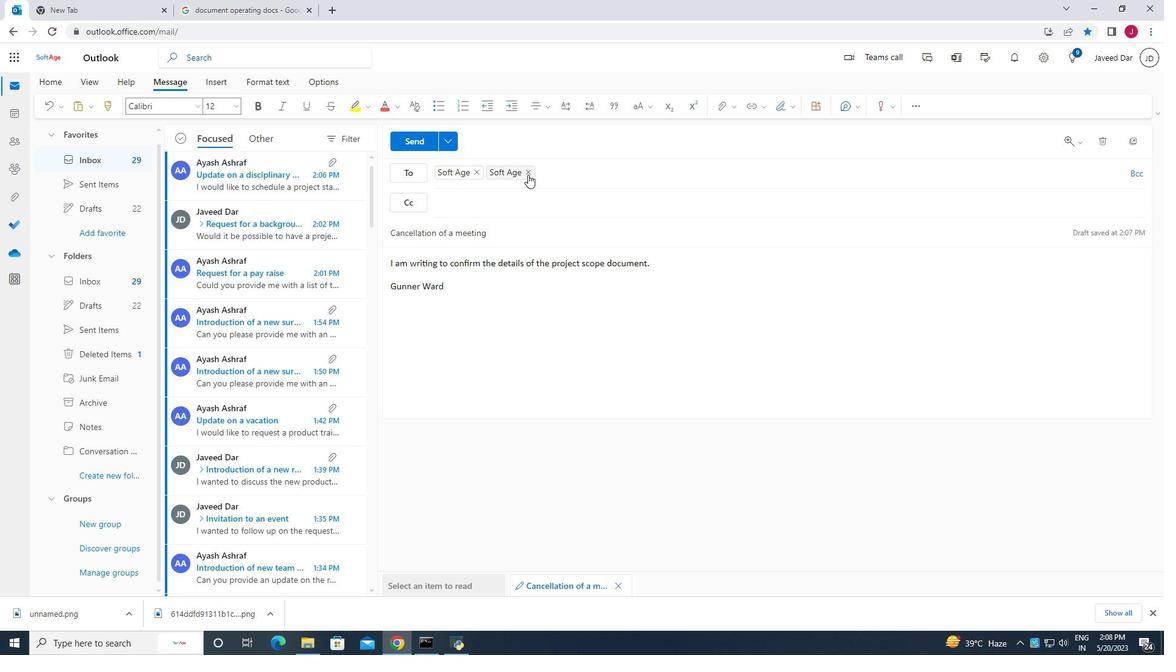 
Action: Mouse moved to (528, 176)
Screenshot: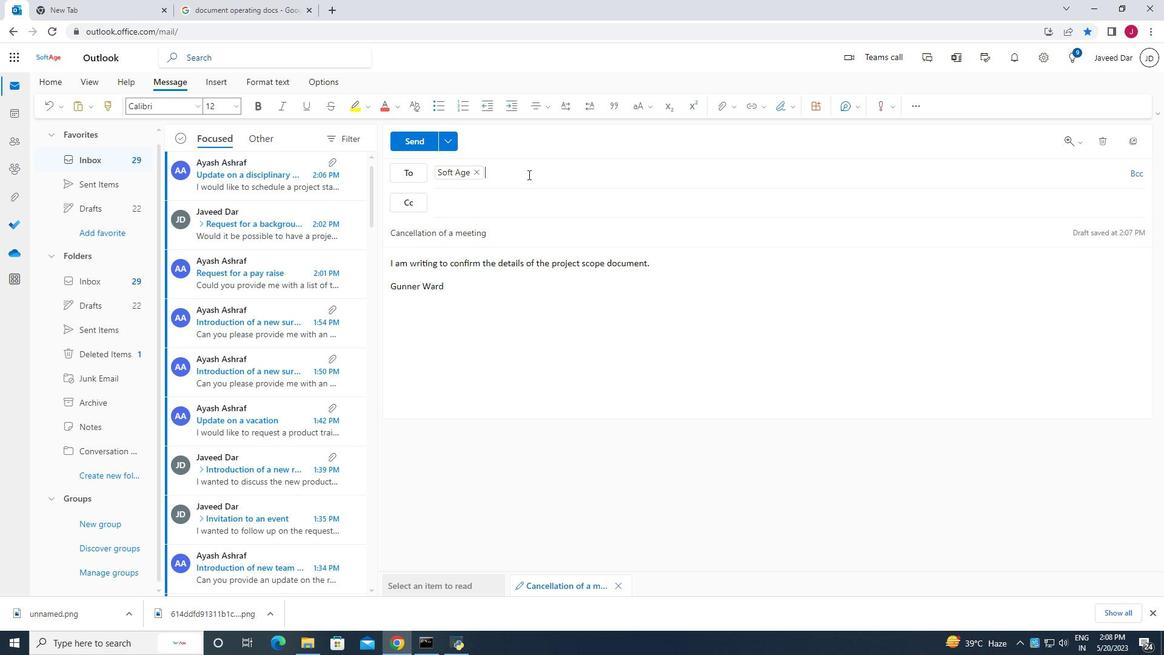 
Action: Key pressed softage.9
Screenshot: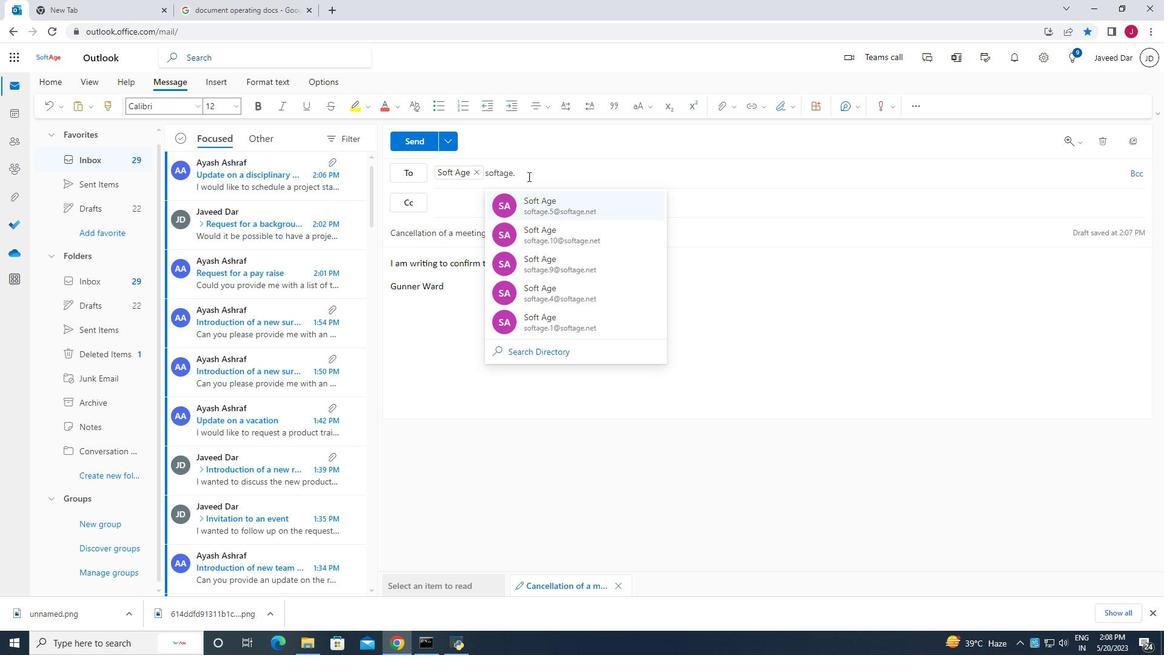 
Action: Mouse moved to (603, 291)
Screenshot: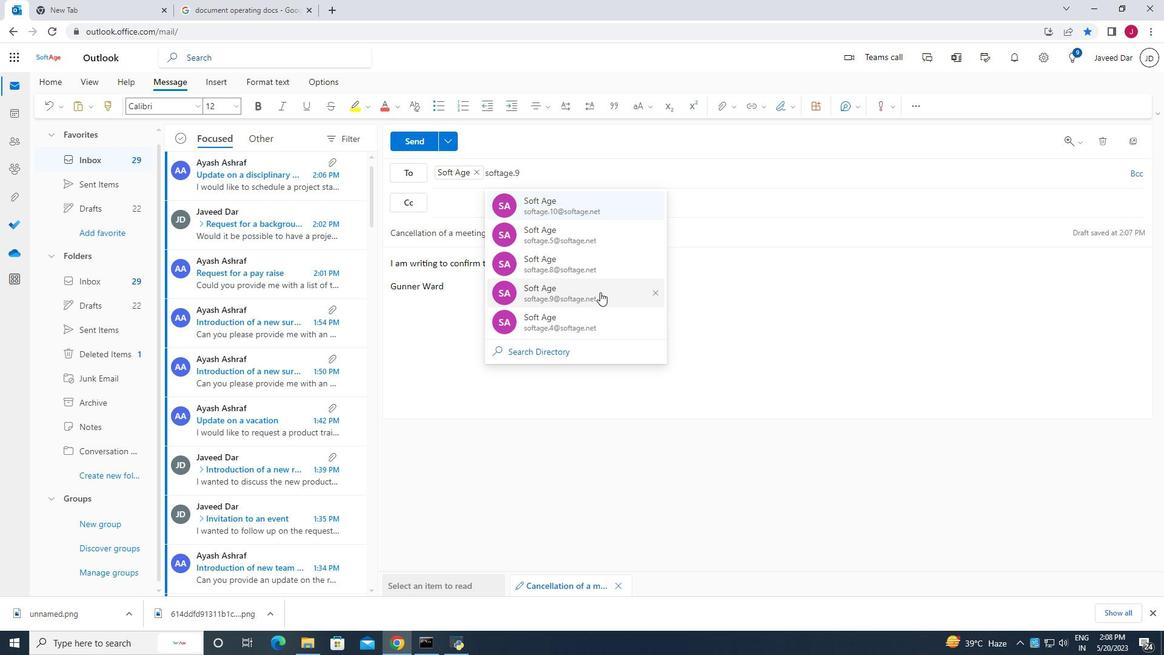 
Action: Mouse pressed left at (603, 291)
Screenshot: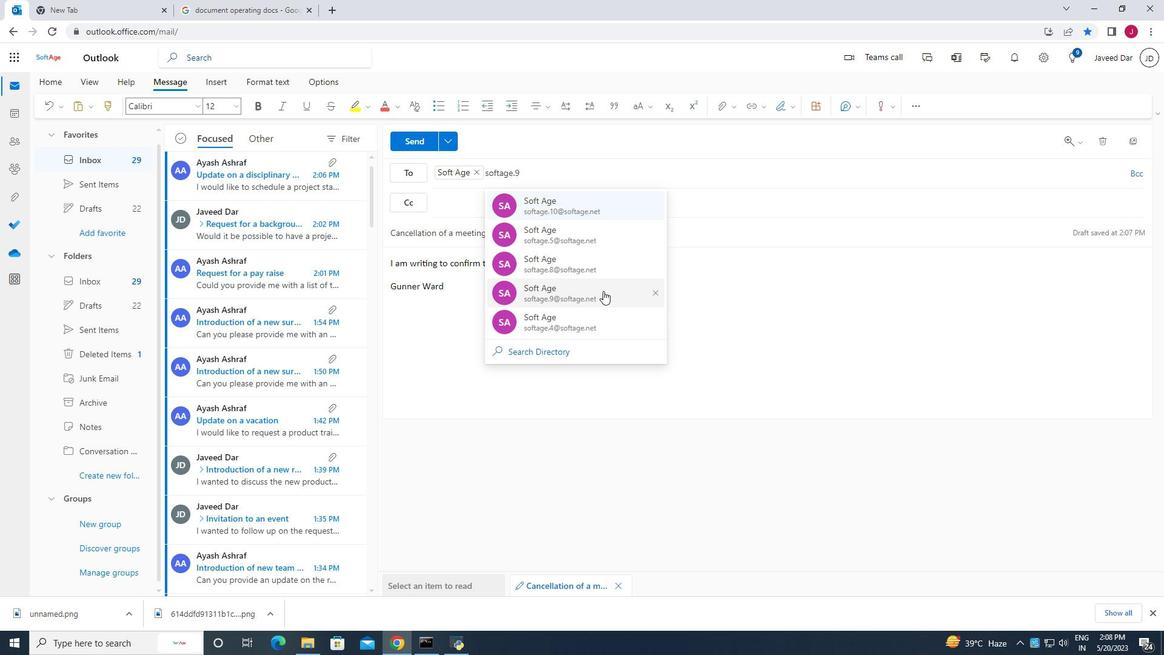 
Action: Mouse moved to (465, 200)
Screenshot: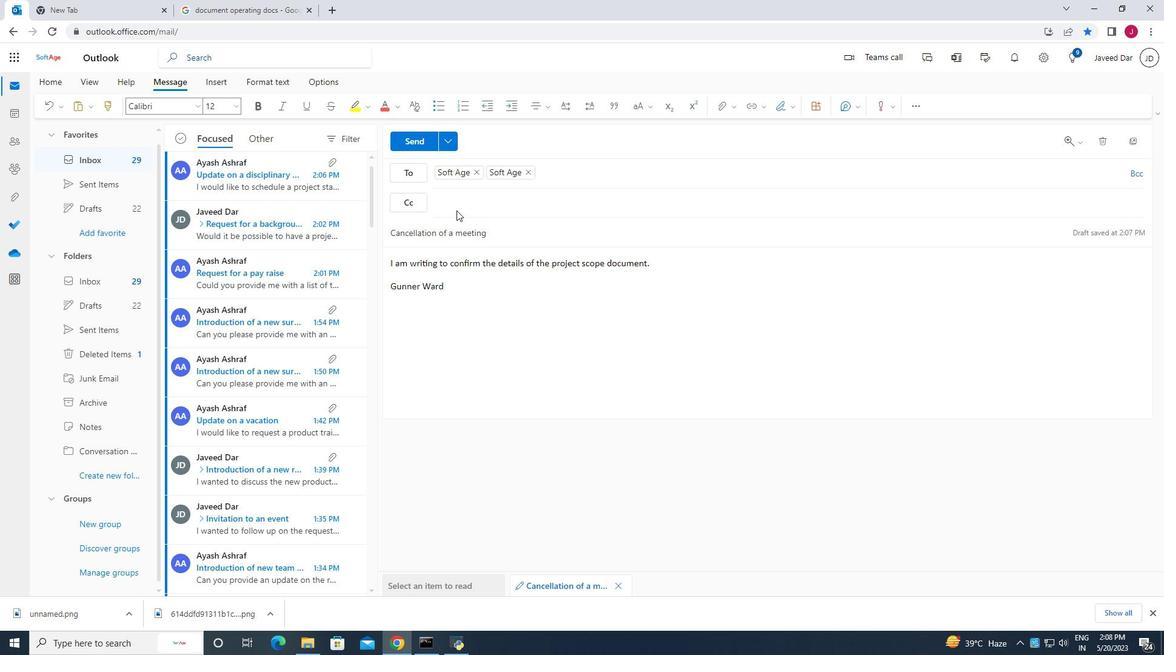 
Action: Mouse pressed left at (464, 200)
Screenshot: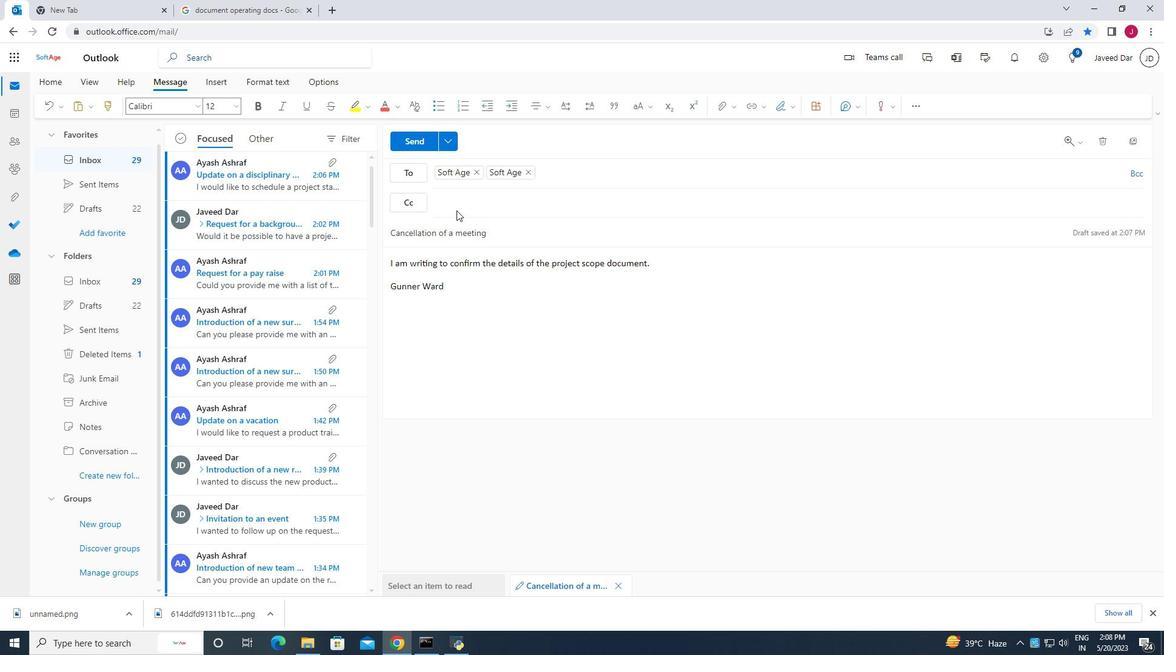 
Action: Mouse moved to (1136, 173)
Screenshot: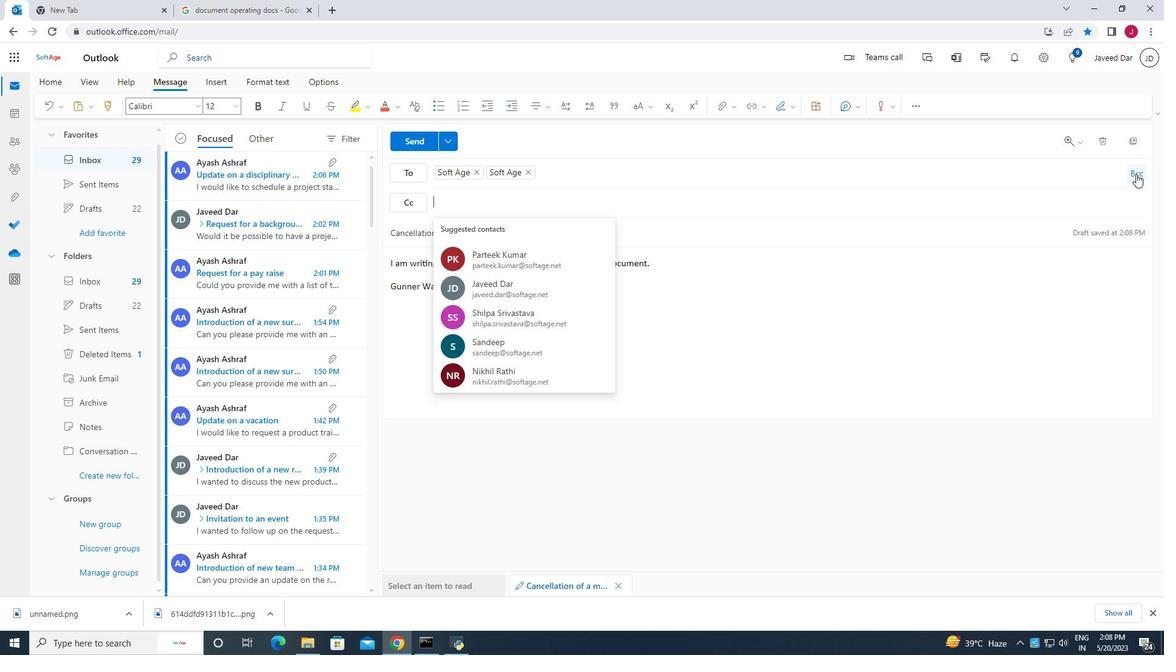 
Action: Mouse pressed left at (1136, 173)
Screenshot: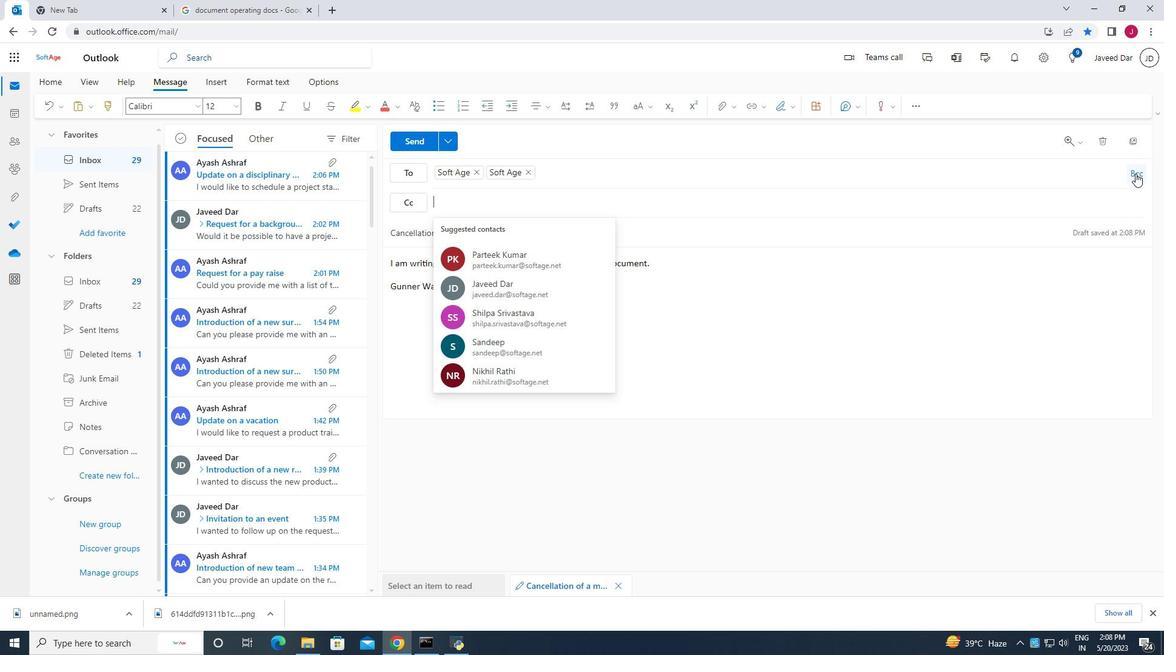 
Action: Mouse moved to (490, 228)
Screenshot: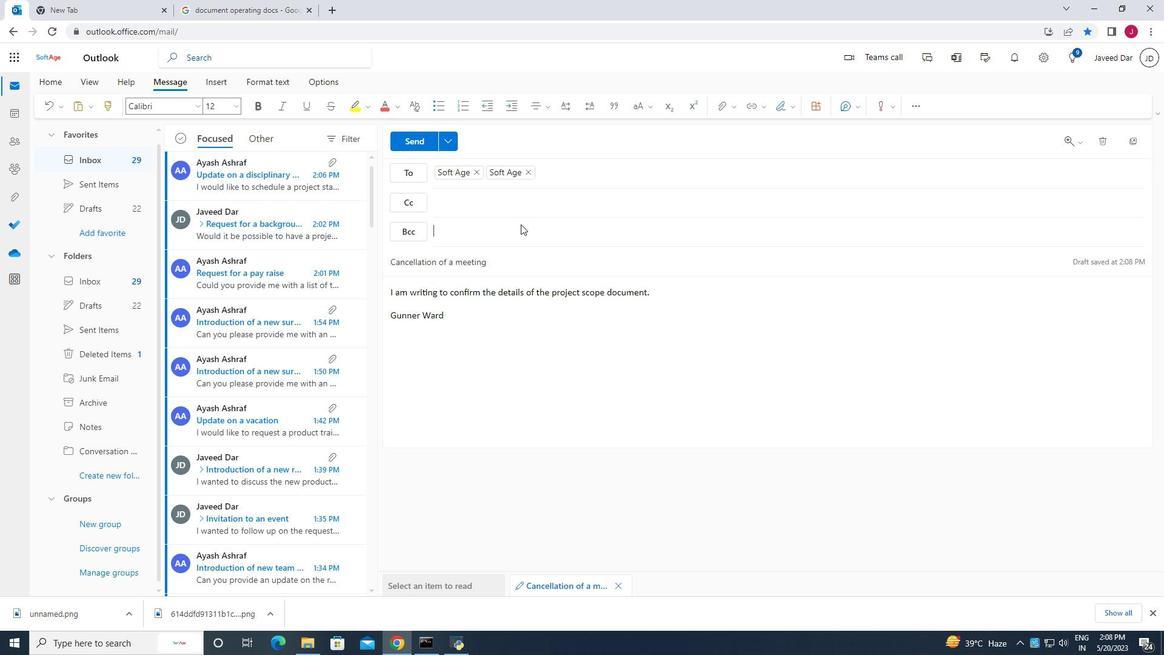 
Action: Key pressed softage.10
Screenshot: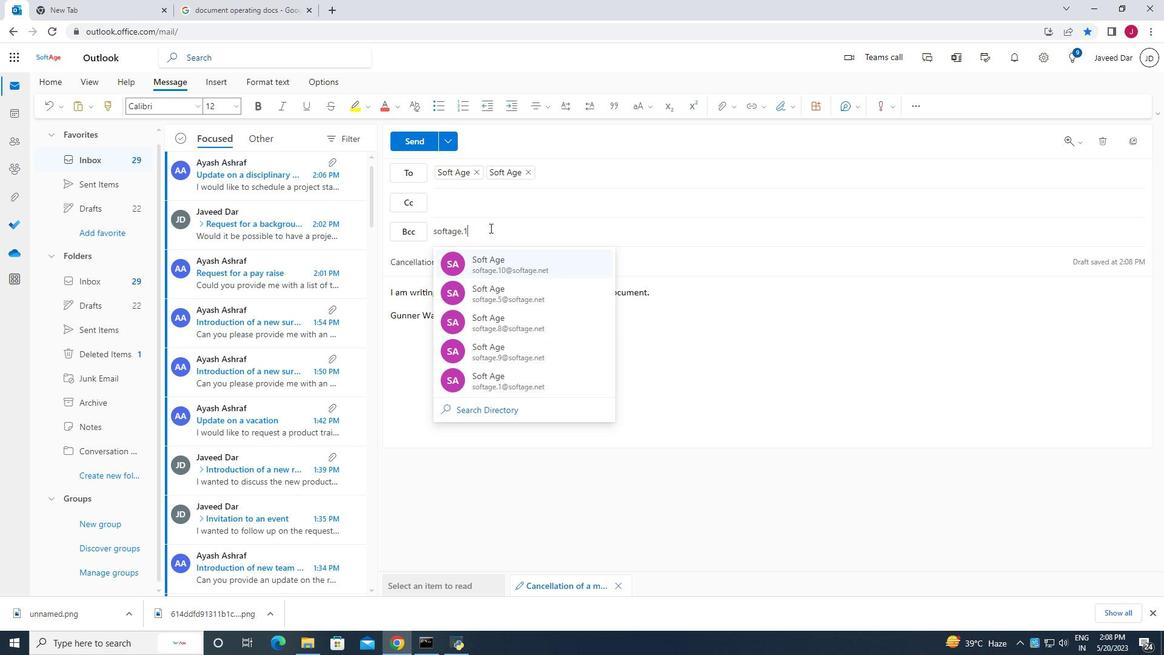 
Action: Mouse moved to (567, 262)
Screenshot: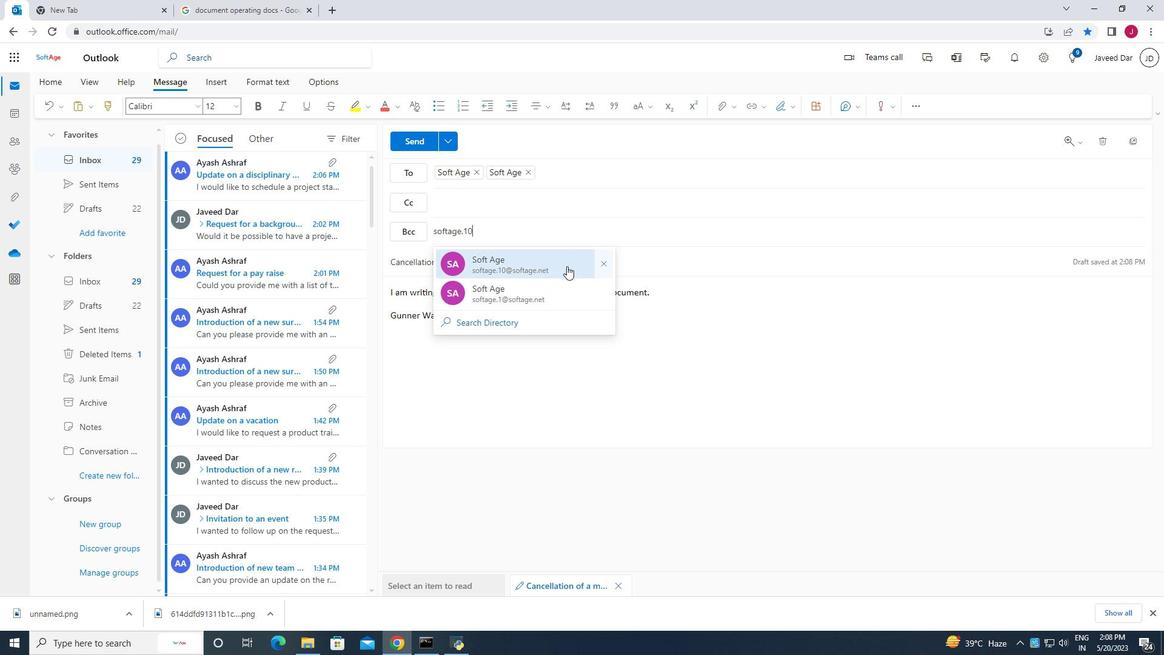 
Action: Mouse pressed left at (567, 262)
Screenshot: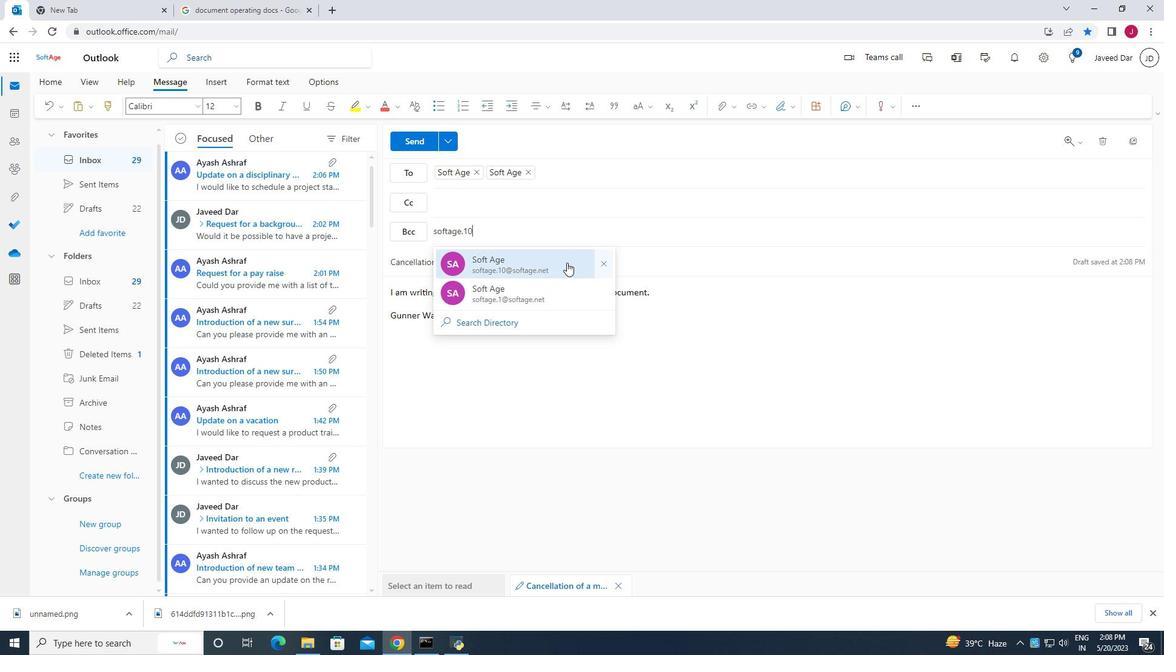 
Action: Mouse moved to (411, 138)
Screenshot: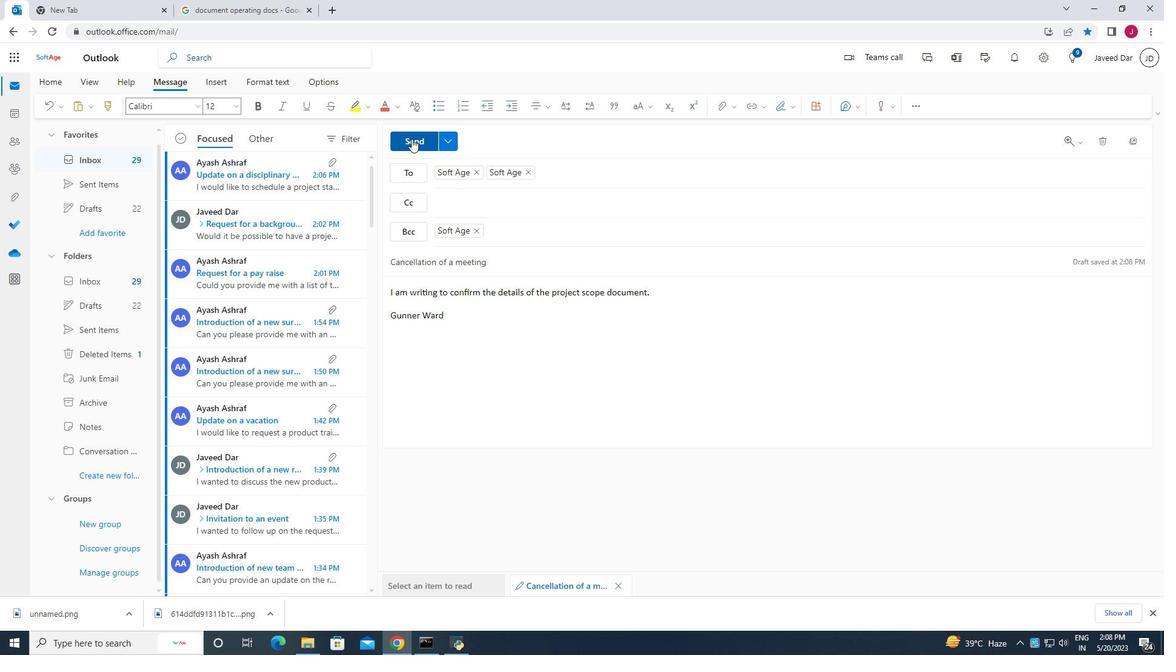 
Action: Mouse pressed left at (411, 138)
Screenshot: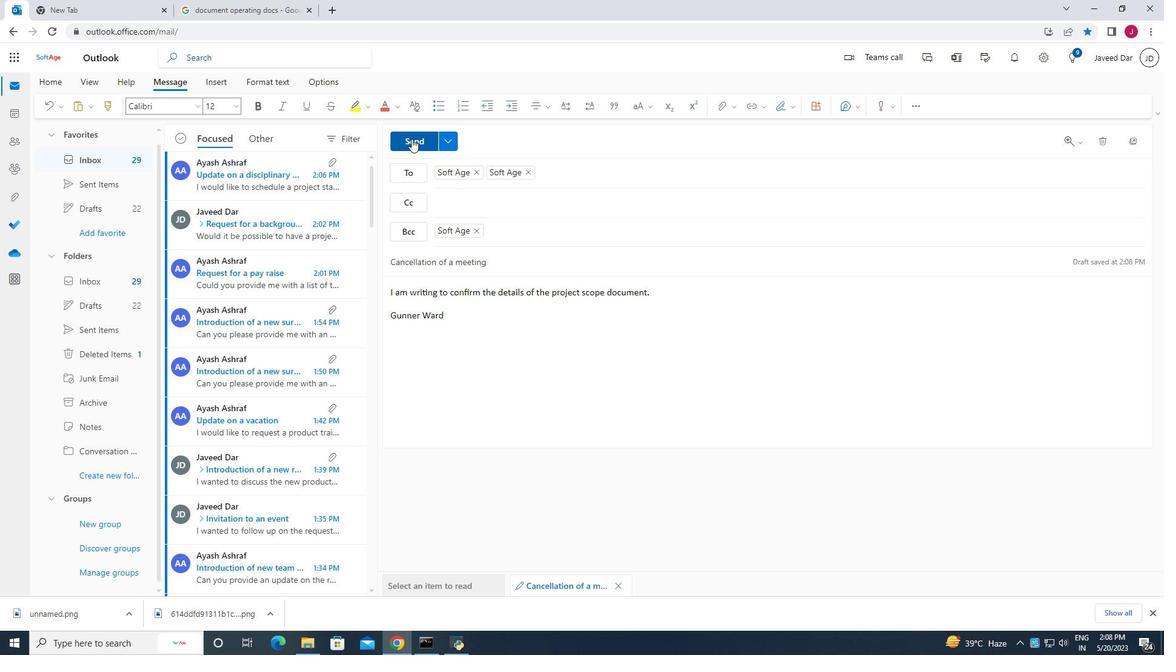 
Action: Mouse moved to (413, 141)
Screenshot: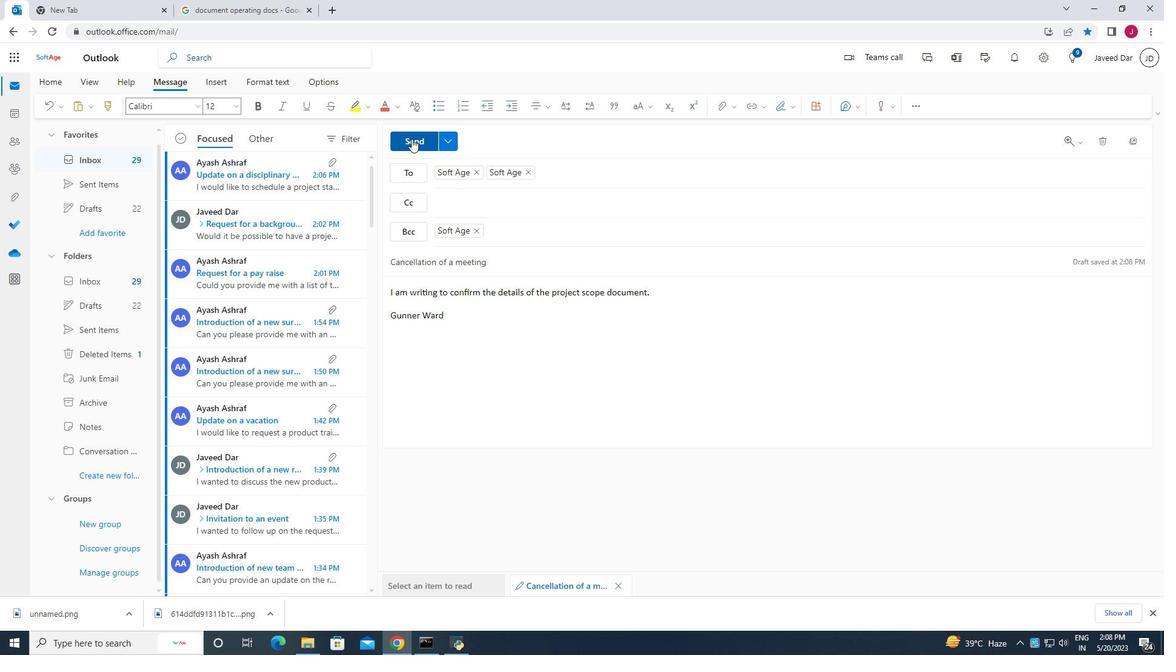 
